 Task: Add an event with the title Casual Sales Performance Evaluation and Territory Analysis, date '2023/11/26', time 9:15 AM to 11:15 AM, logged in from the account softage.3@softage.netand send the event invitation to softage.6@softage.net and softage.7@softage.net. Set a reminder for the event 12 hour before
Action: Mouse moved to (125, 122)
Screenshot: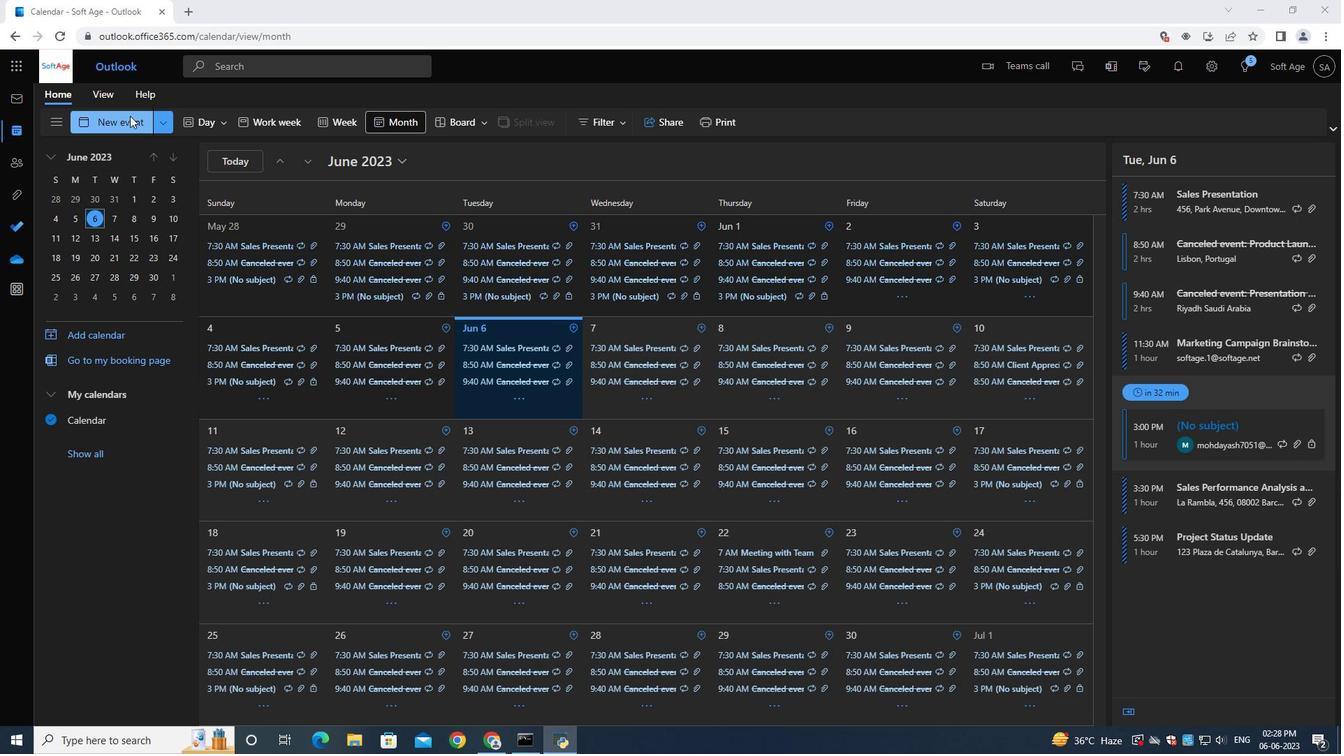 
Action: Mouse pressed left at (125, 122)
Screenshot: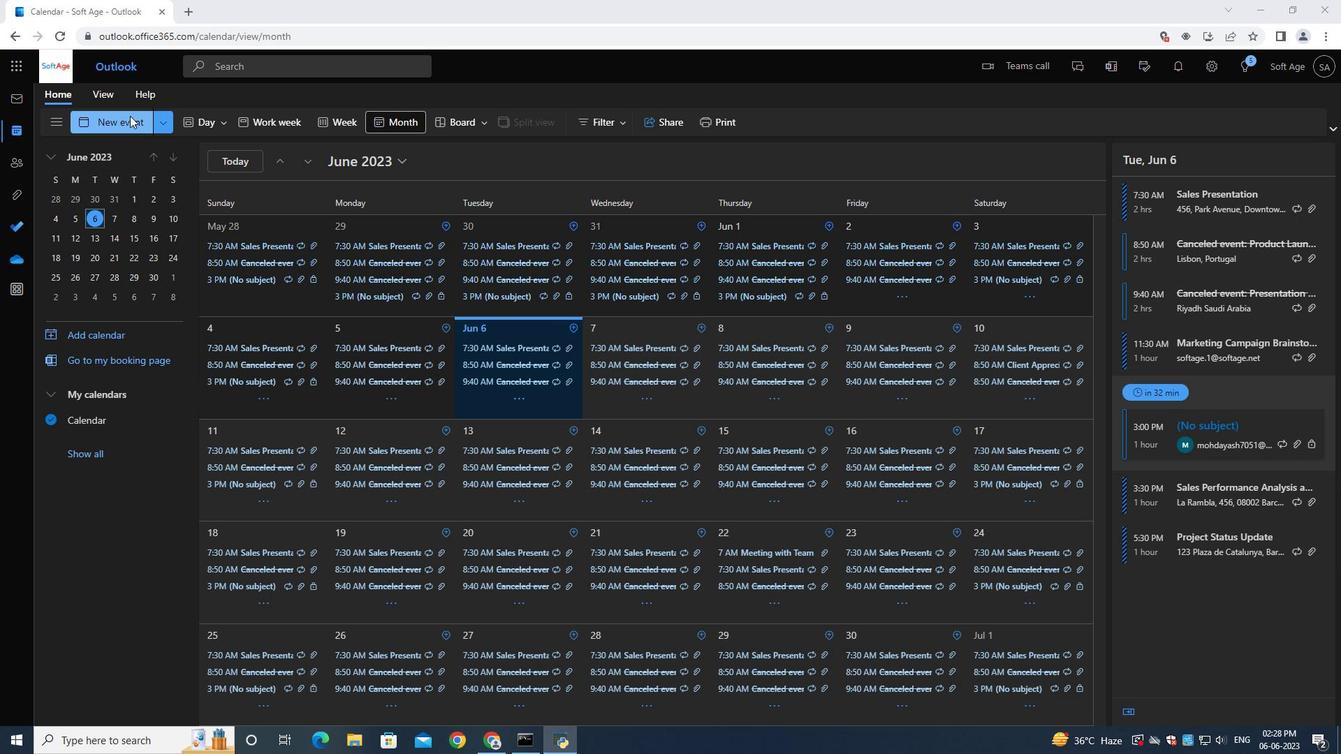 
Action: Mouse moved to (356, 226)
Screenshot: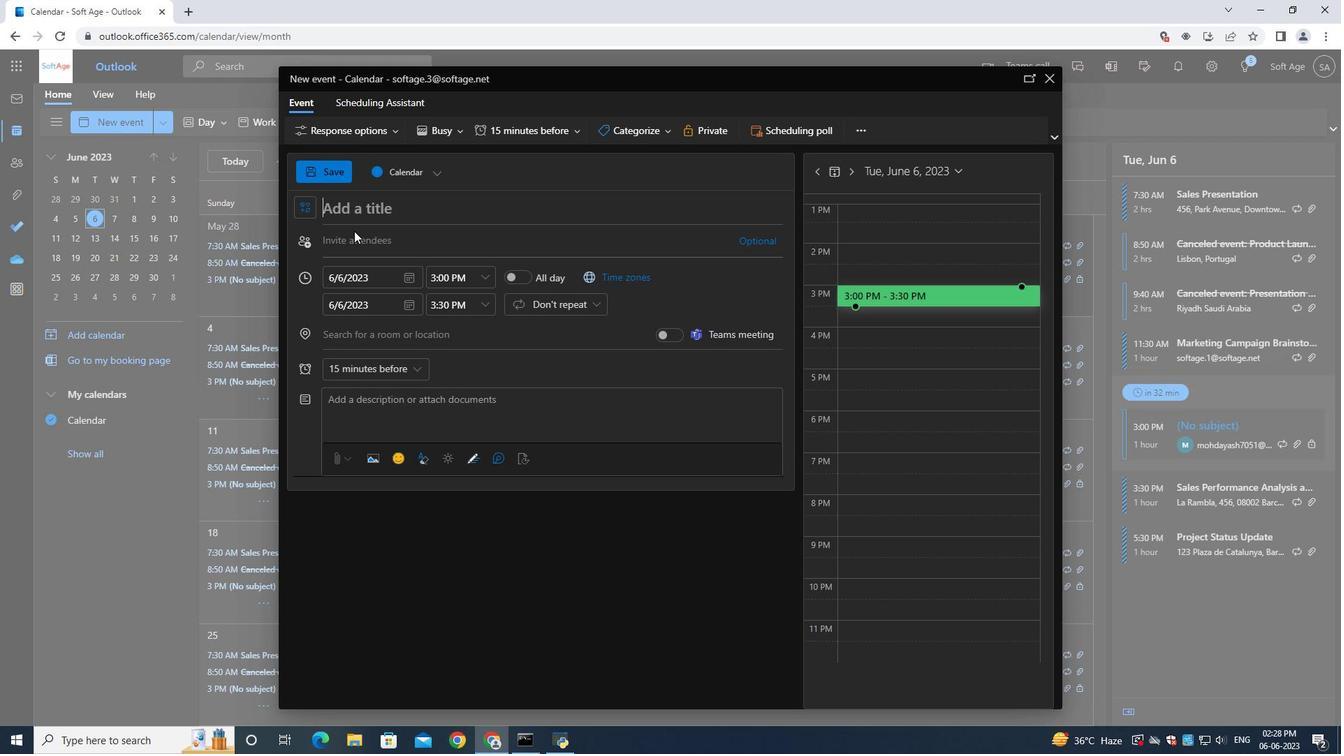 
Action: Key pressed <Key.shift>Casual<Key.space><Key.shift><Key.shift><Key.shift><Key.shift><Key.shift><Key.shift><Key.shift><Key.shift><Key.shift><Key.shift><Key.shift><Key.shift><Key.shift><Key.shift><Key.shift><Key.shift><Key.shift><Key.shift><Key.shift><Key.shift><Key.shift>Sales<Key.space><Key.shift>Permormance<Key.space><Key.shift><Key.shift><Key.shift><Key.shift><Key.shift><Key.shift><Key.shift><Key.shift><Key.shift><Key.shift><Key.shift><Key.shift><Key.shift><Key.shift><Key.shift><Key.shift><Key.shift><Key.shift><Key.shift><Key.shift><Key.shift>Evaluation<Key.space>and<Key.space><Key.backspace><Key.backspace><Key.backspace><Key.backspace><Key.backspace><Key.backspace><Key.backspace><Key.backspace><Key.backspace><Key.backspace><Key.backspace><Key.backspace><Key.backspace><Key.backspace><Key.backspace><Key.backspace><Key.backspace><Key.backspace><Key.backspace><Key.backspace><Key.backspace><Key.backspace><Key.backspace><Key.backspace>formance<Key.space><Key.shift><Key.shift><Key.shift><Key.shift><Key.shift><Key.shift><Key.shift><Key.shift><Key.shift><Key.shift><Key.shift><Key.shift><Key.shift><Key.shift><Key.shift><Key.shift><Key.shift><Key.shift><Key.shift><Key.shift><Key.shift><Key.shift><Key.shift><Key.shift><Key.shift><Key.shift><Key.shift><Key.shift><Key.shift><Key.shift><Key.shift><Key.shift>Evaluation<Key.space>and<Key.space><Key.shift>Territory<Key.space><Key.shift>Analysis
Screenshot: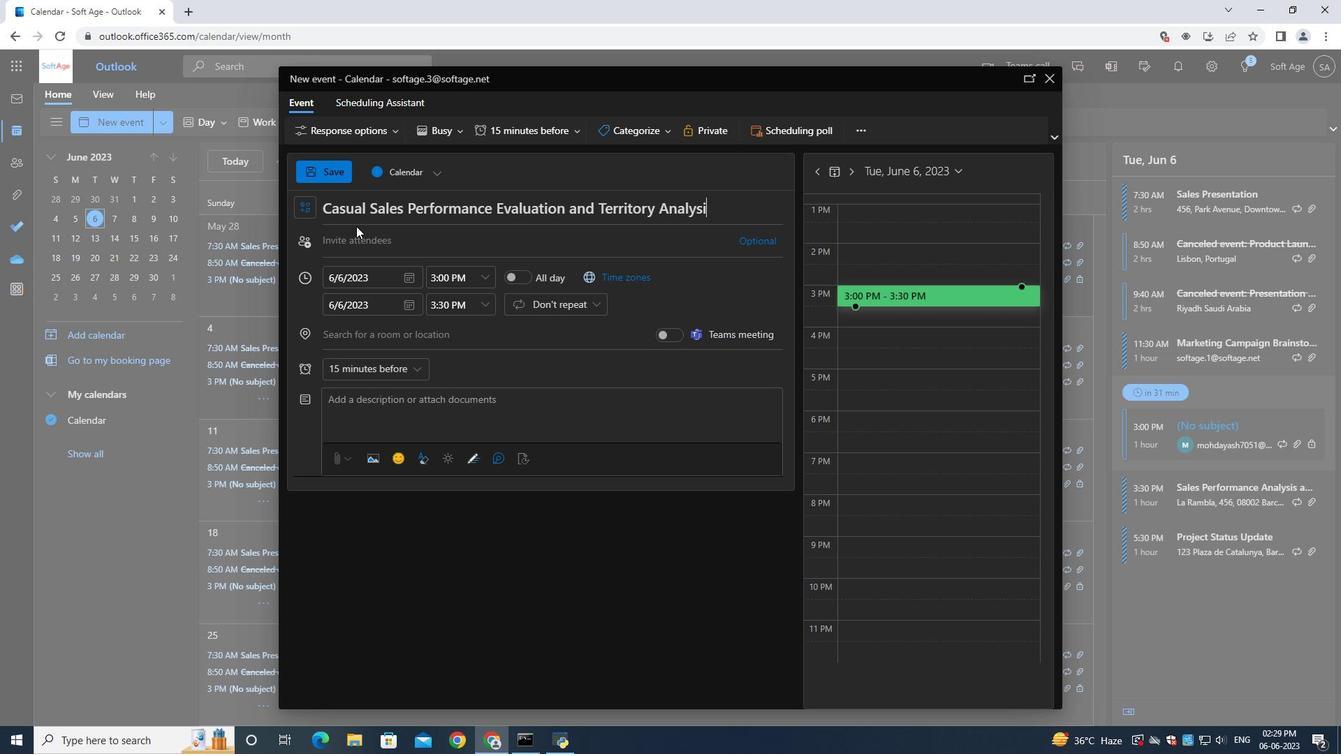 
Action: Mouse moved to (409, 275)
Screenshot: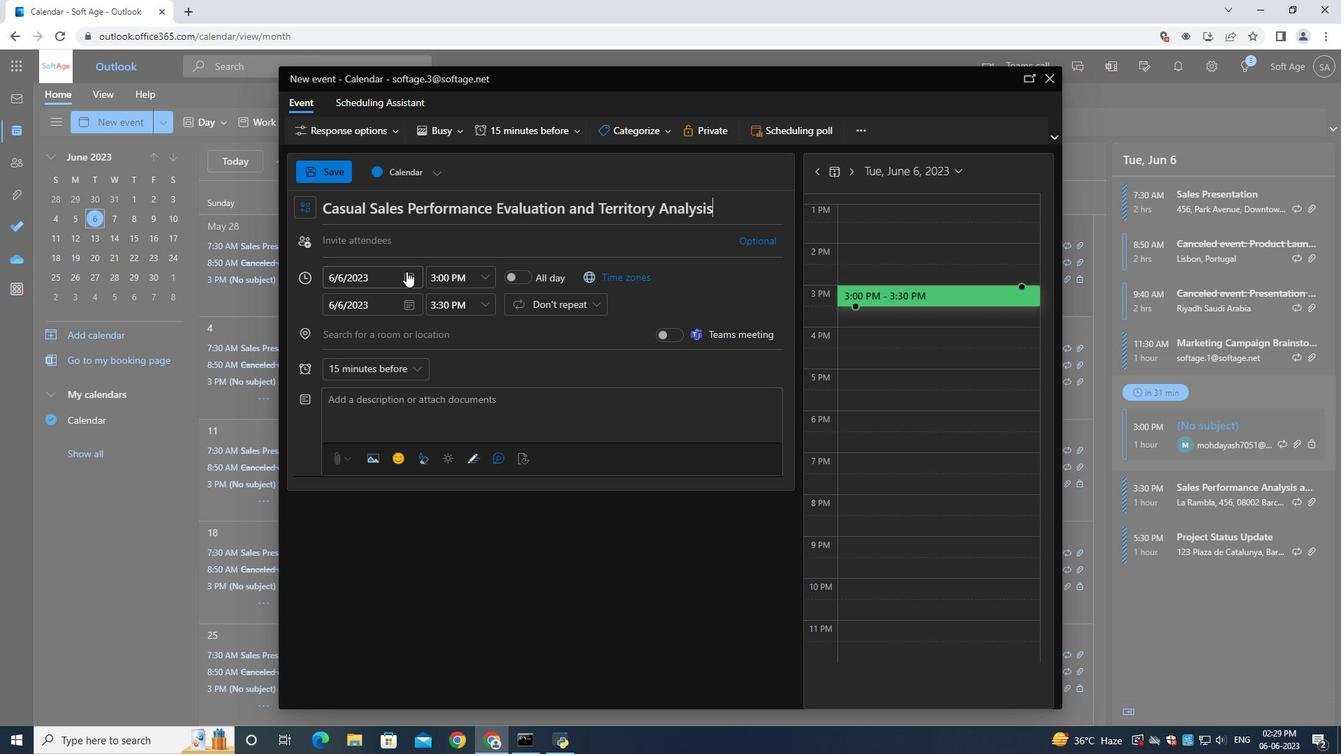 
Action: Mouse pressed left at (409, 275)
Screenshot: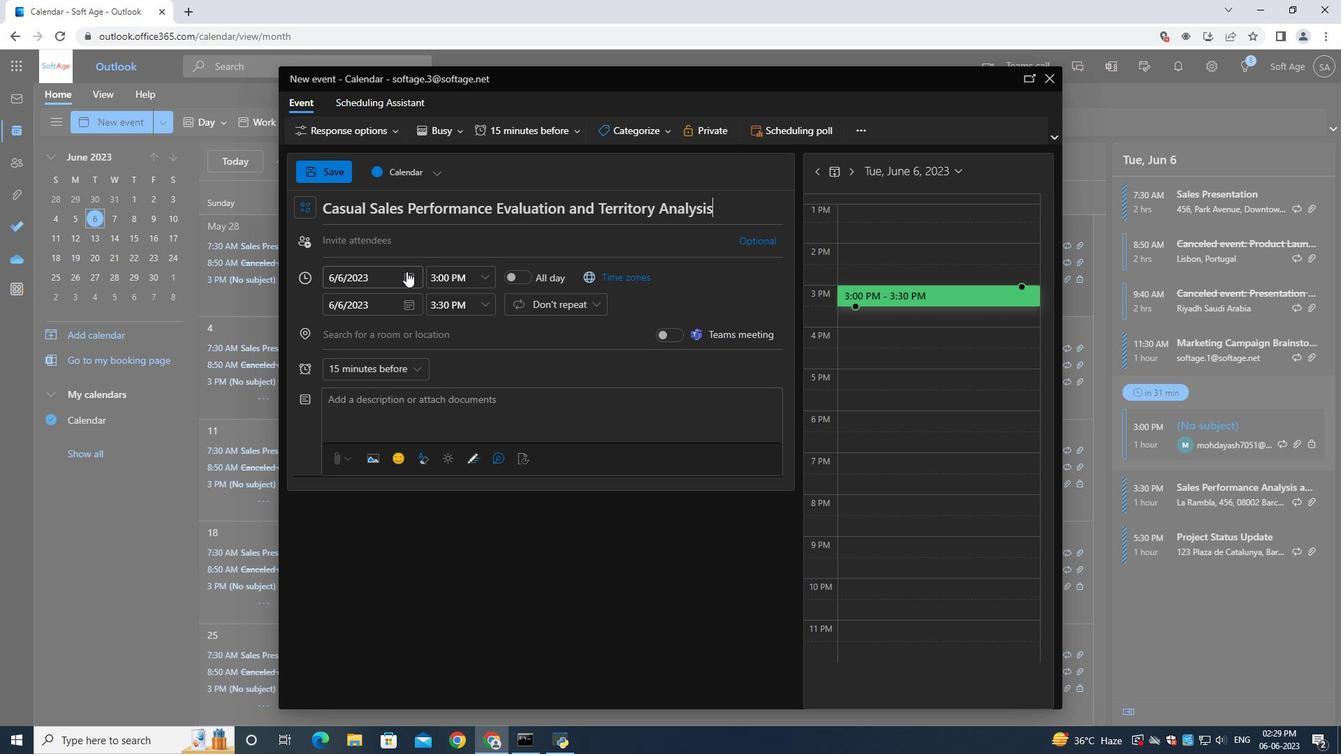 
Action: Mouse moved to (466, 304)
Screenshot: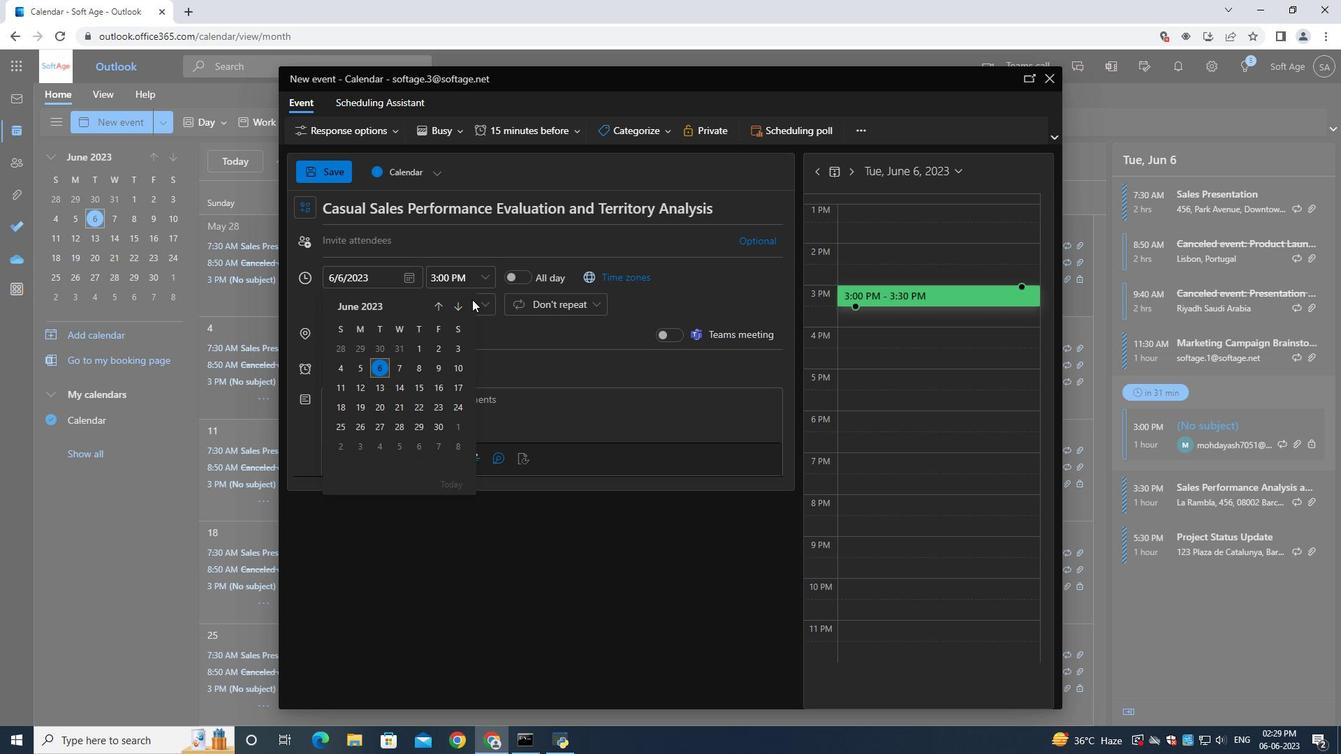 
Action: Mouse pressed left at (466, 304)
Screenshot: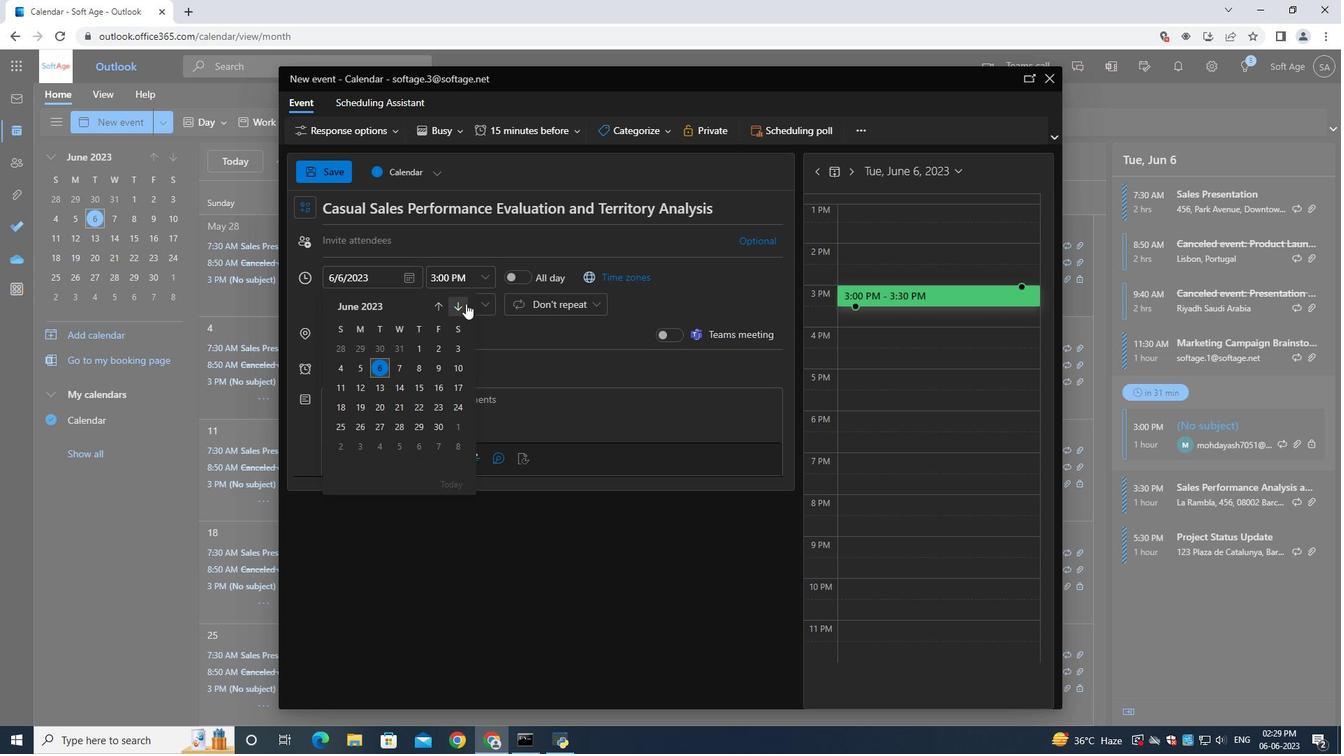 
Action: Mouse pressed left at (466, 304)
Screenshot: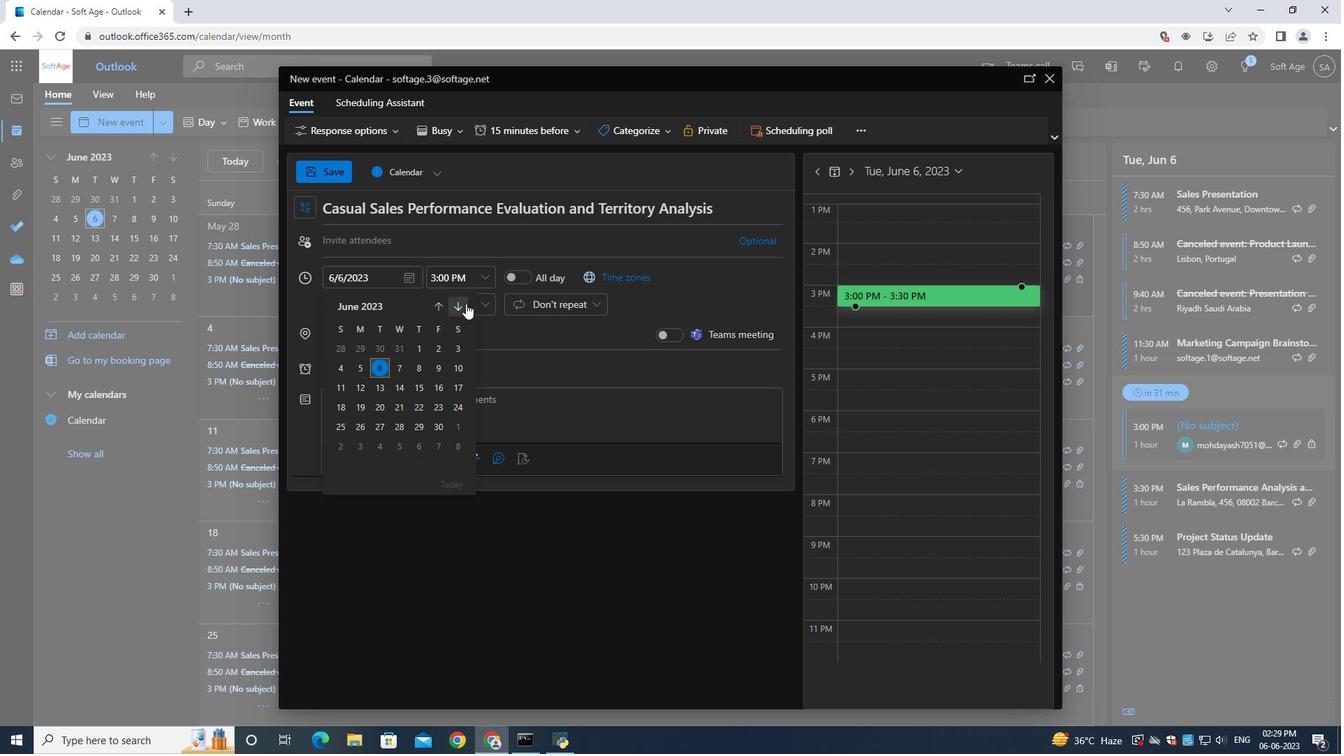 
Action: Mouse pressed left at (466, 304)
Screenshot: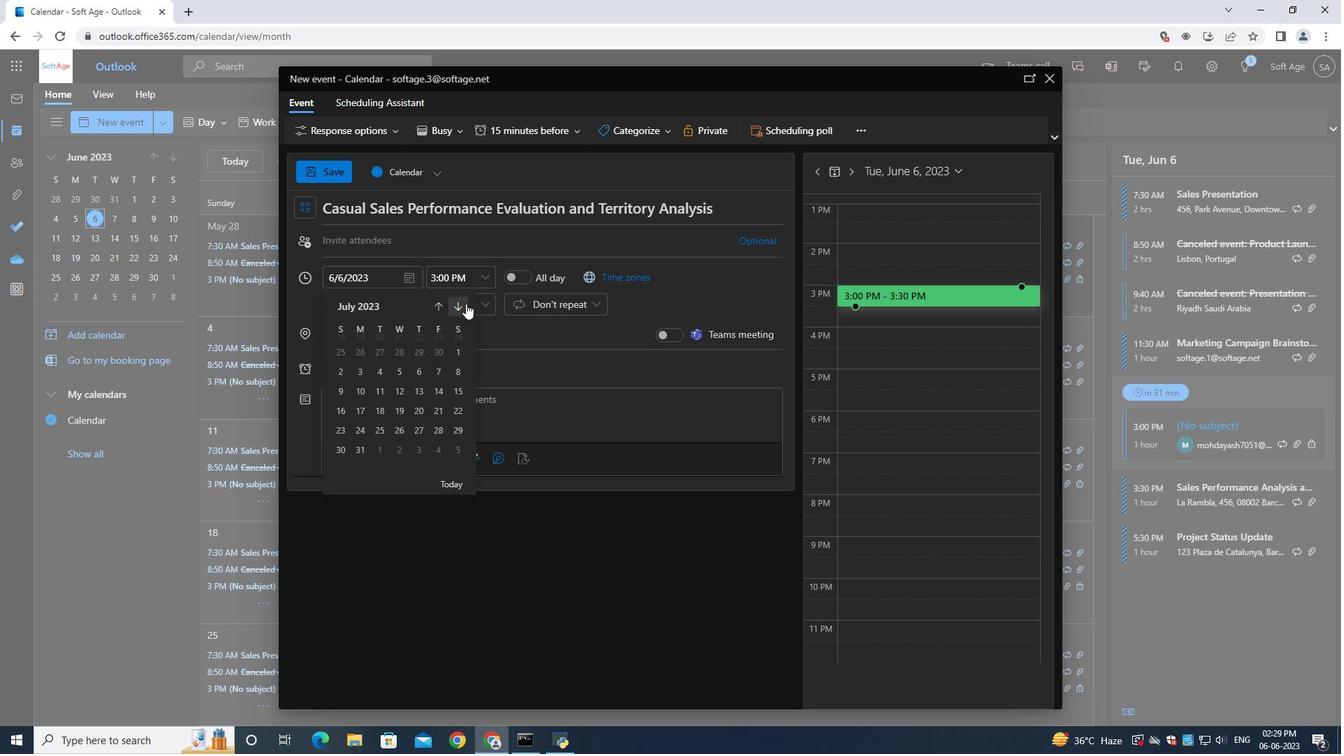 
Action: Mouse pressed left at (466, 304)
Screenshot: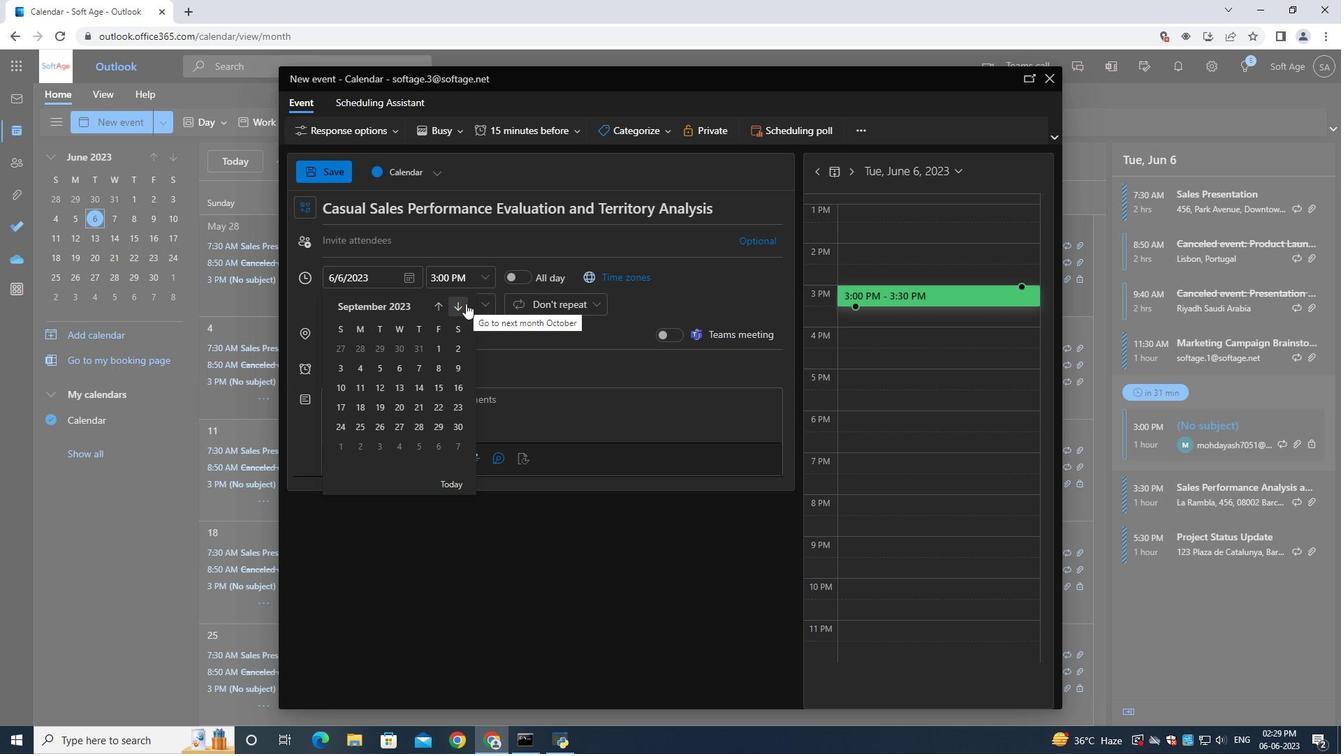 
Action: Mouse pressed left at (466, 304)
Screenshot: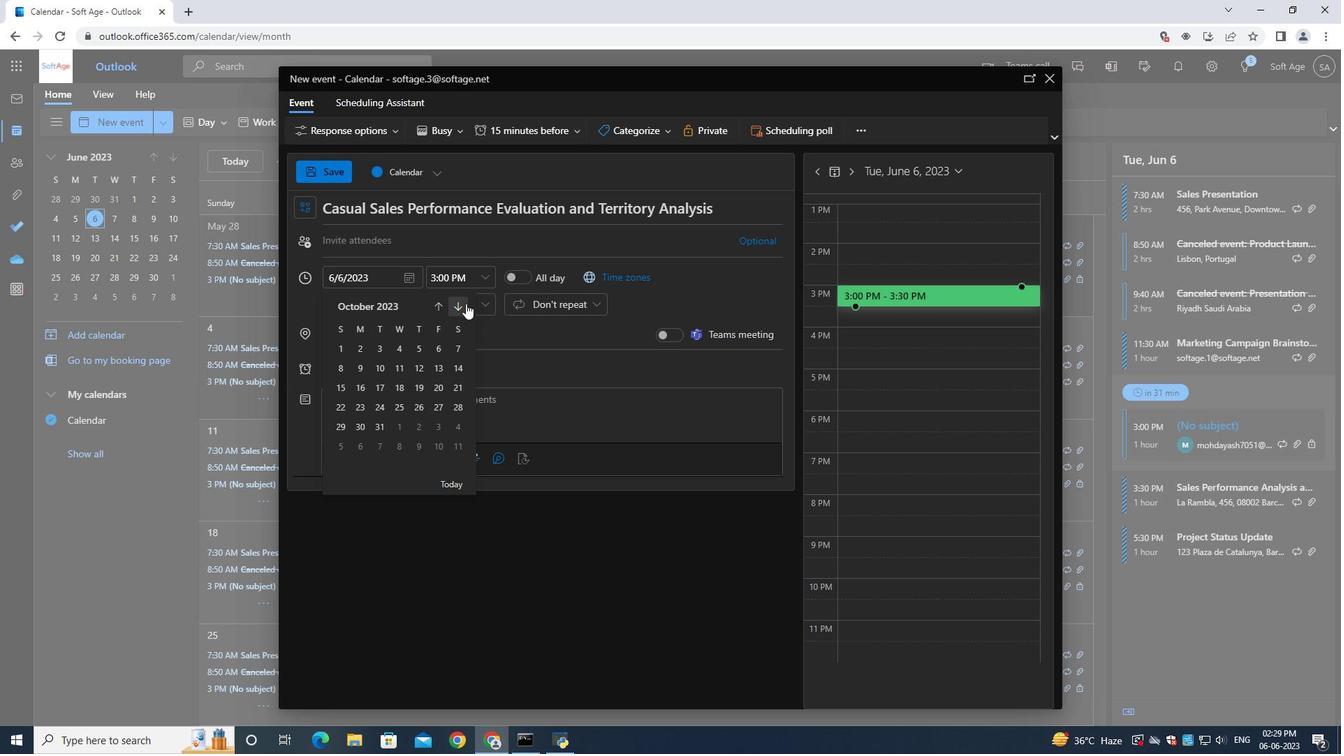 
Action: Mouse pressed left at (466, 304)
Screenshot: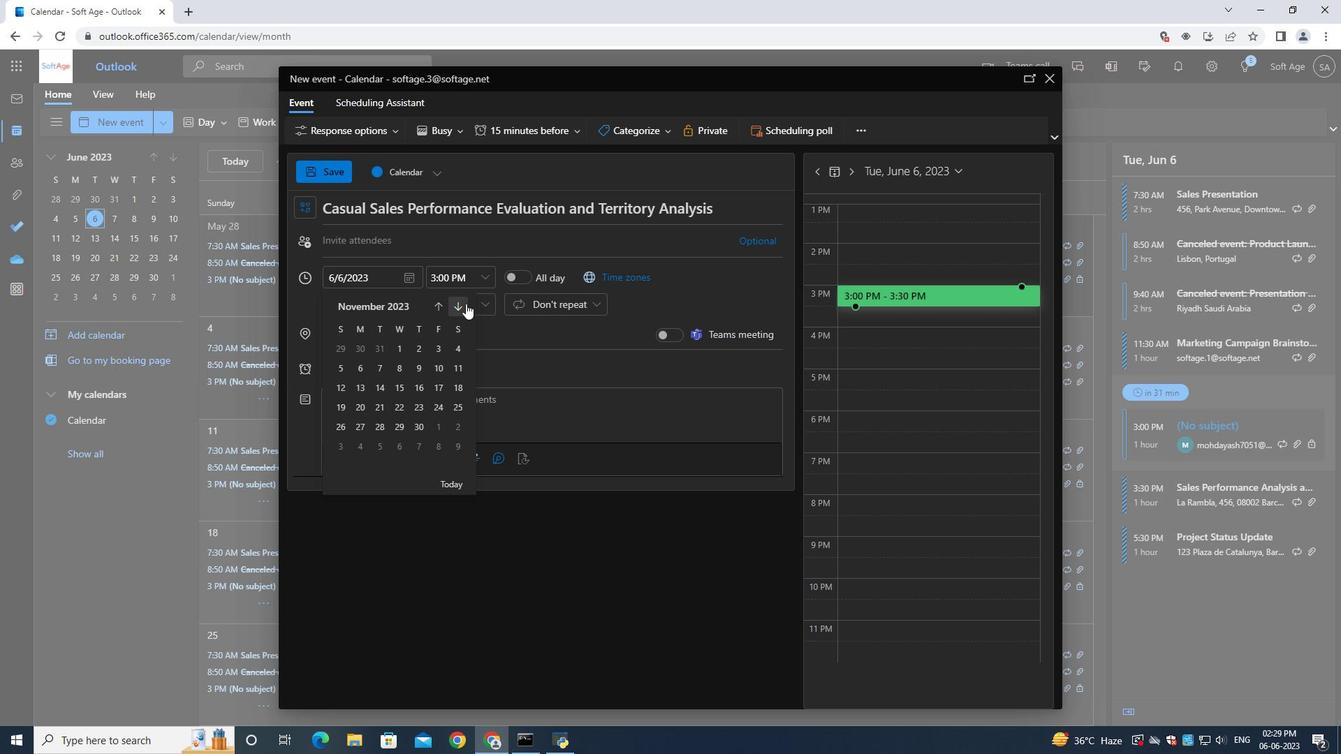 
Action: Mouse moved to (442, 308)
Screenshot: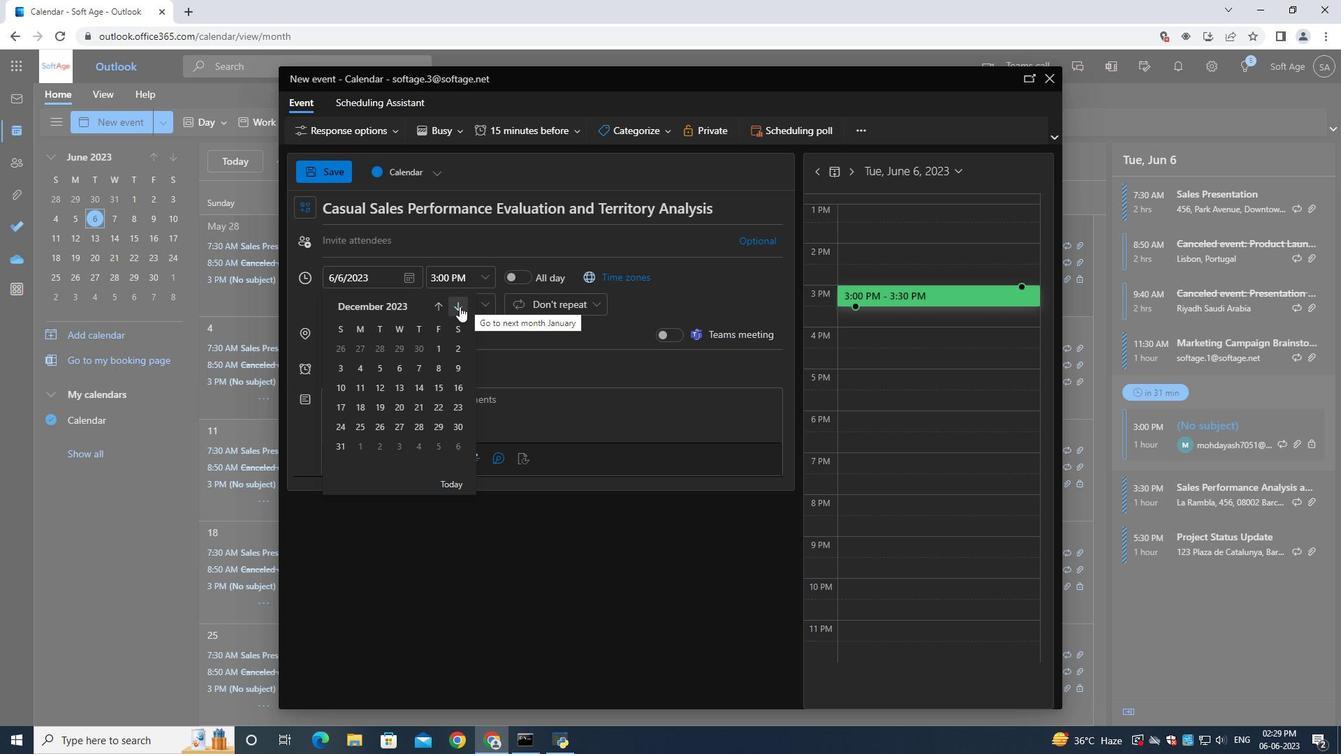 
Action: Mouse pressed left at (442, 308)
Screenshot: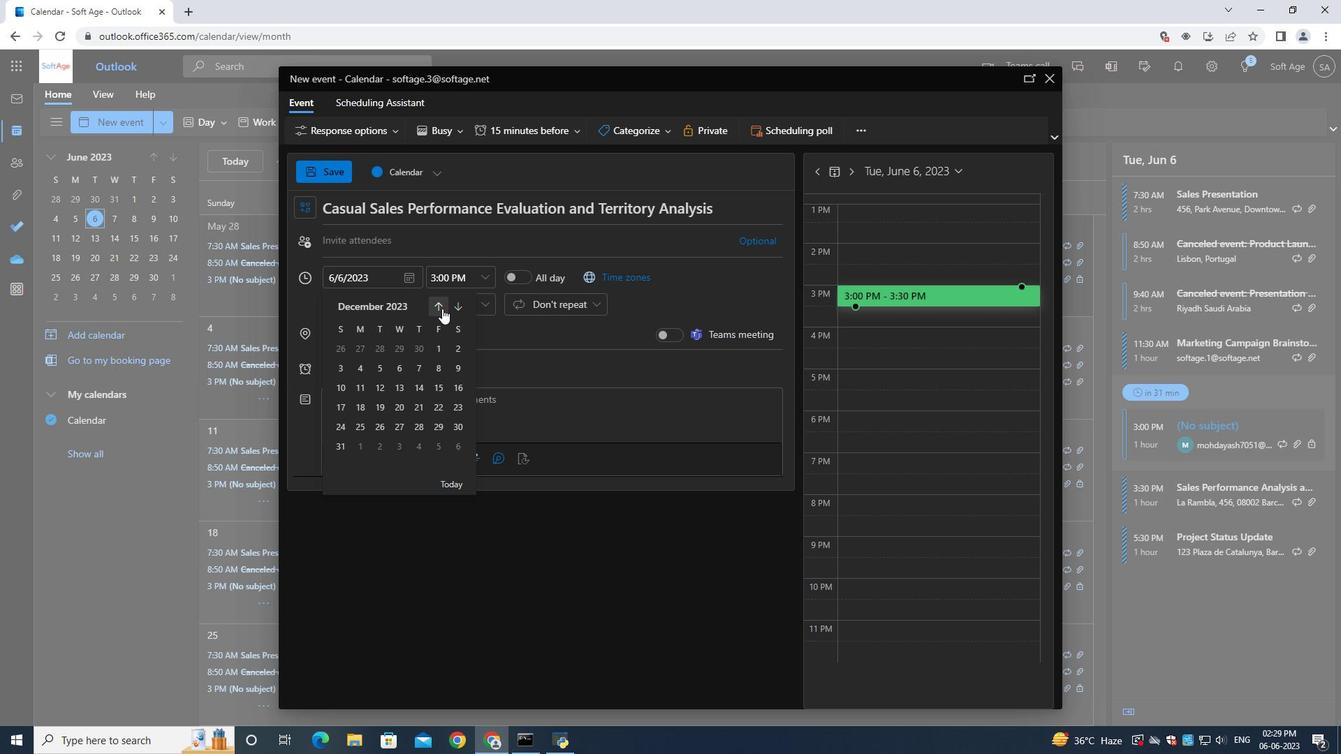 
Action: Mouse moved to (442, 308)
Screenshot: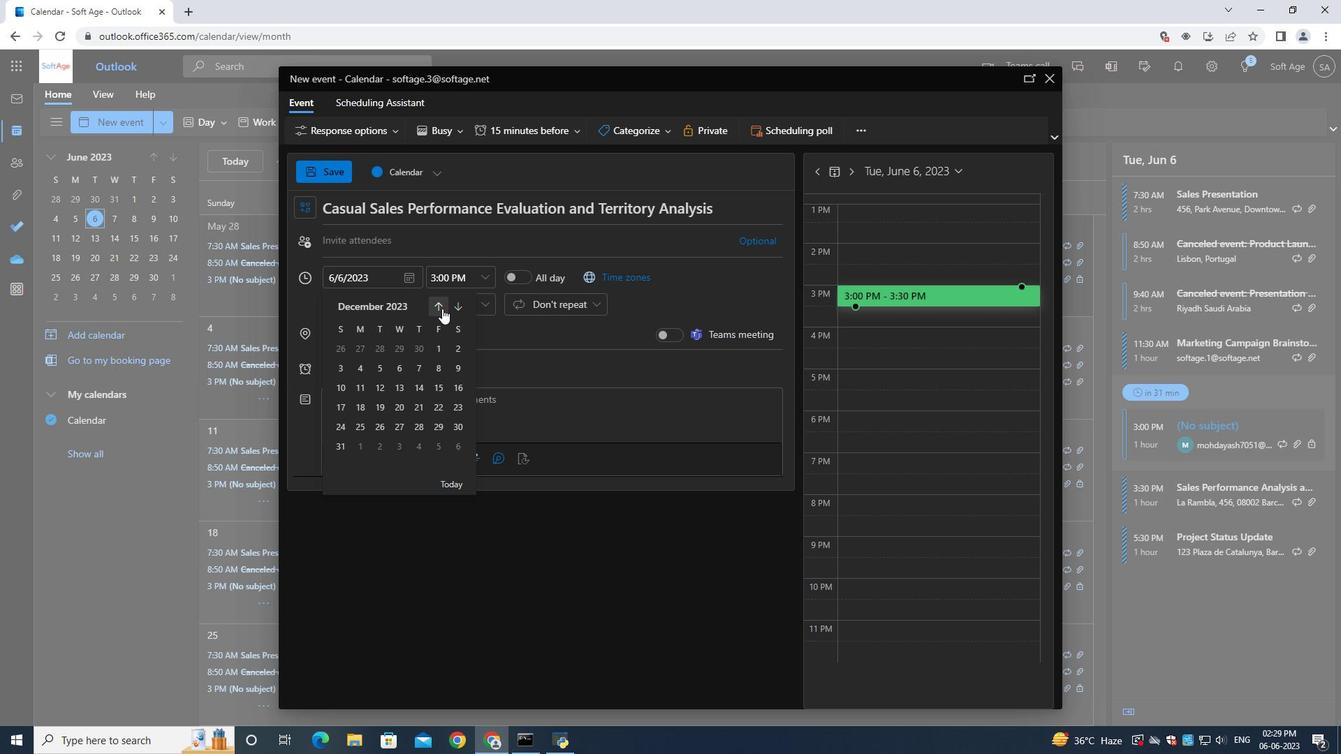 
Action: Mouse pressed left at (442, 308)
Screenshot: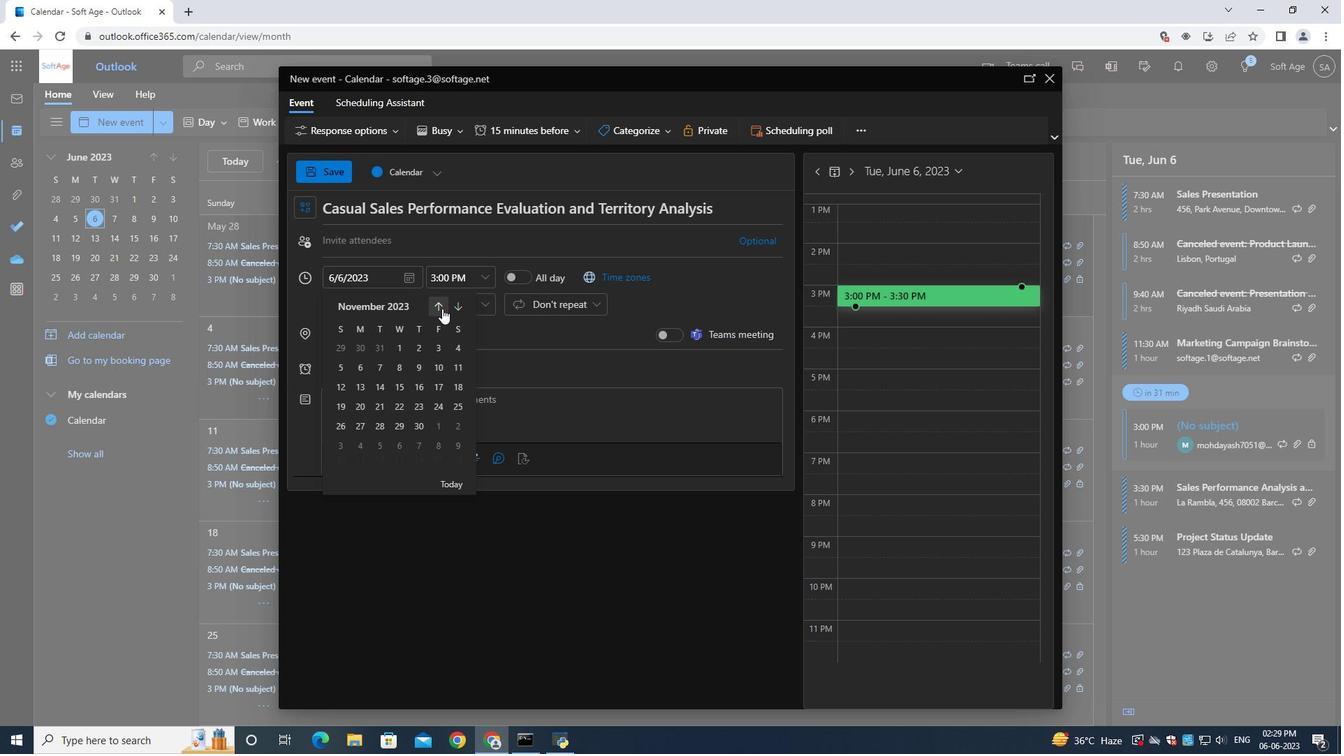 
Action: Mouse moved to (459, 310)
Screenshot: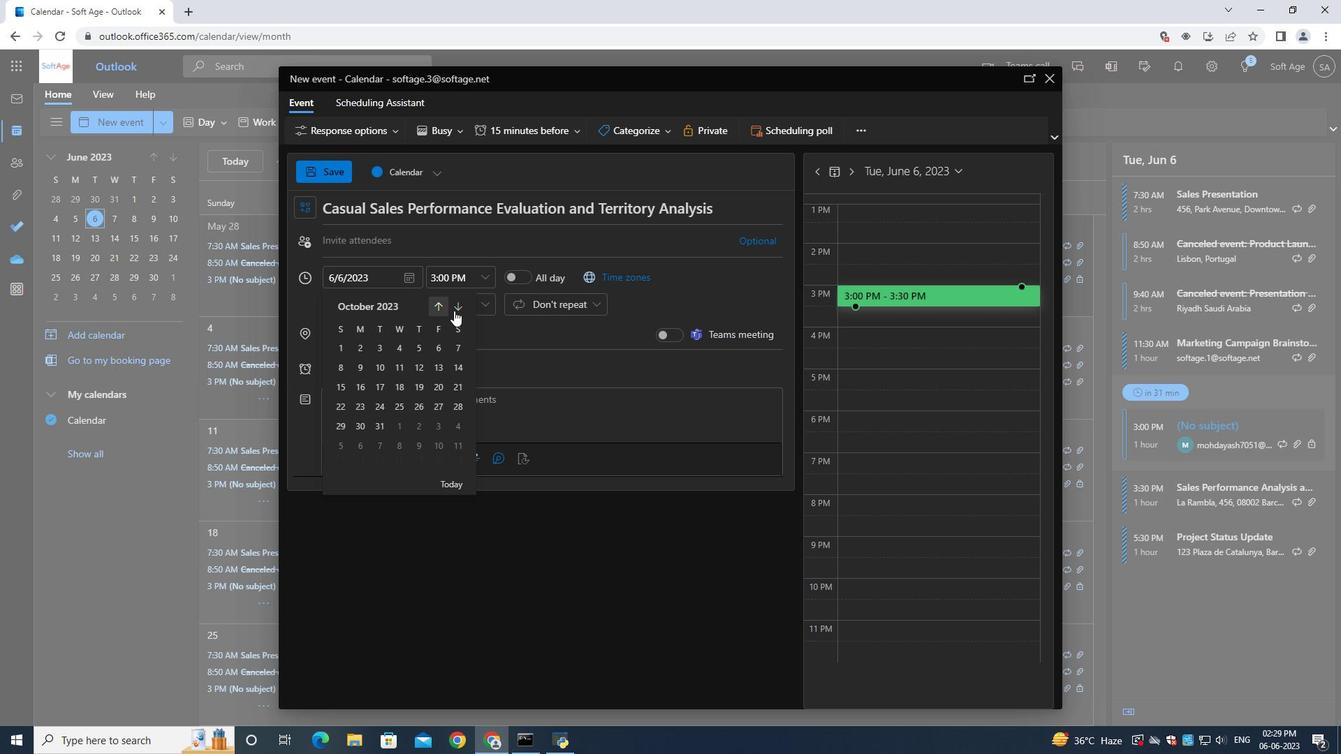 
Action: Mouse pressed left at (459, 310)
Screenshot: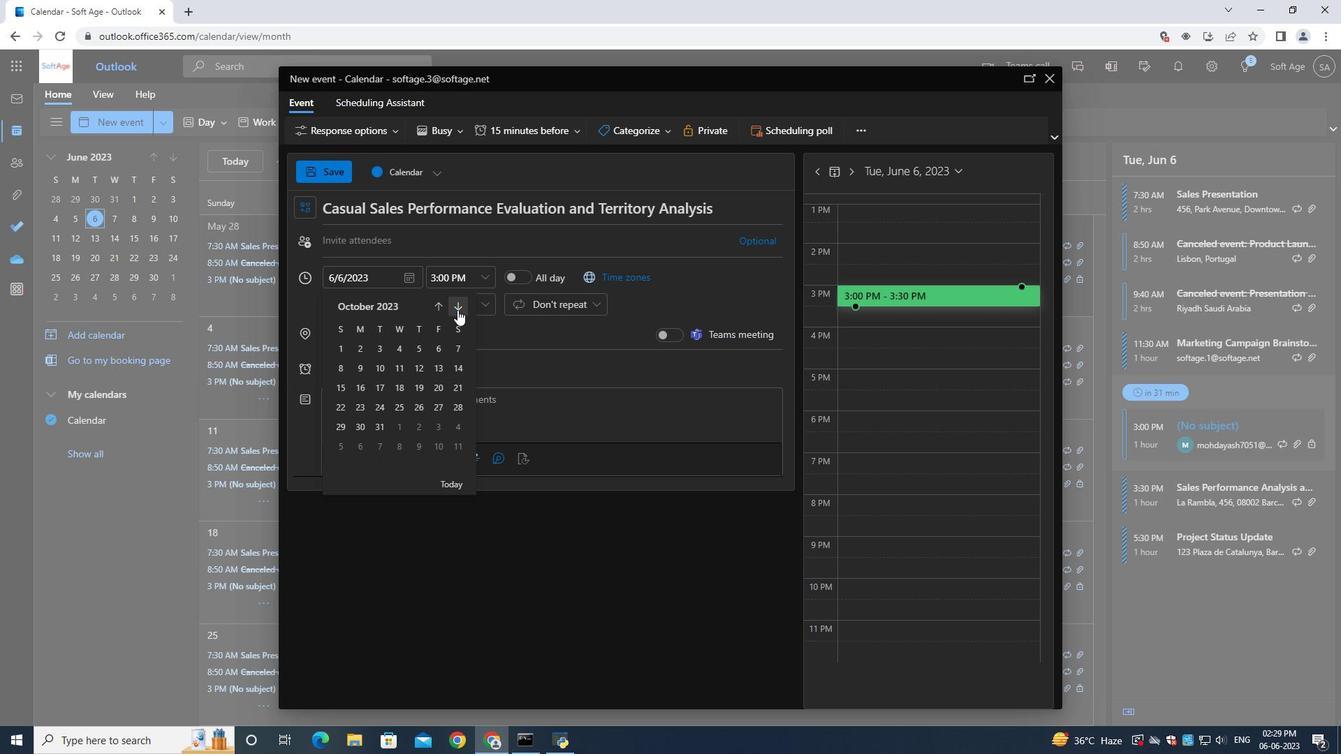 
Action: Mouse moved to (337, 425)
Screenshot: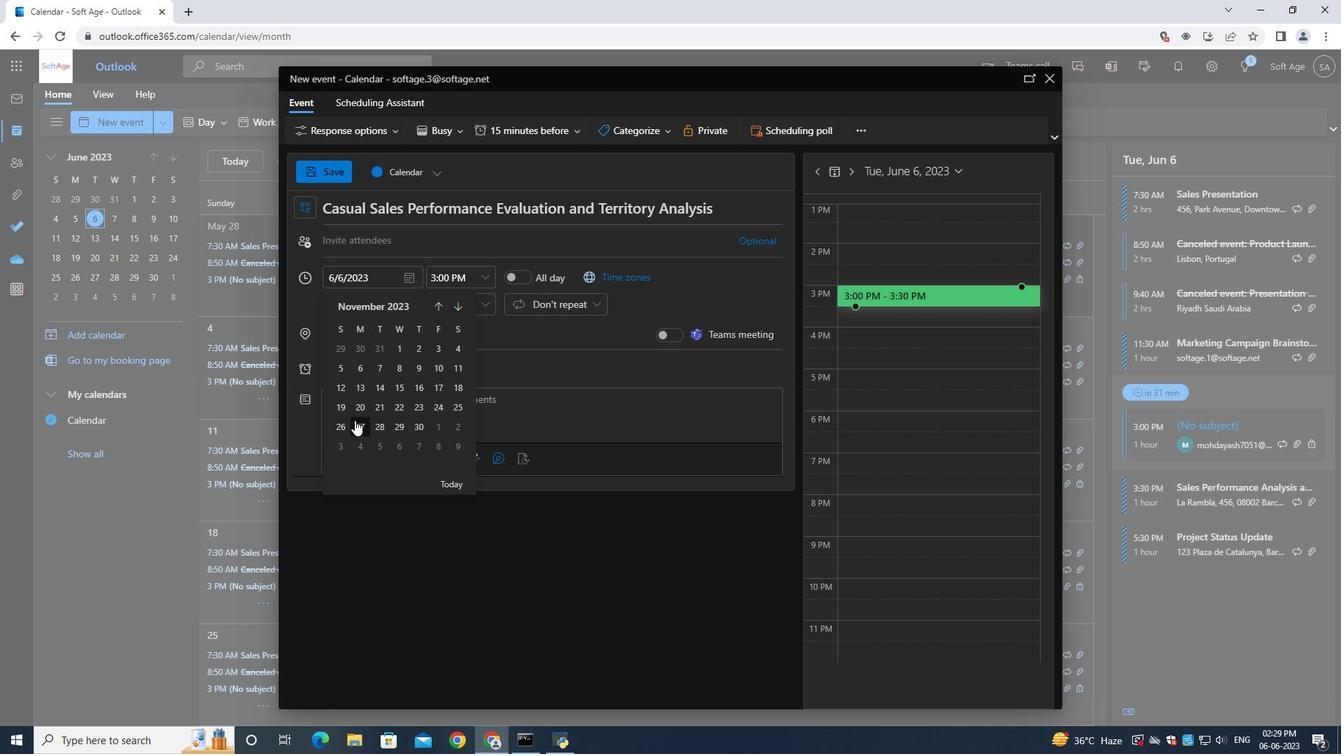 
Action: Mouse pressed left at (337, 425)
Screenshot: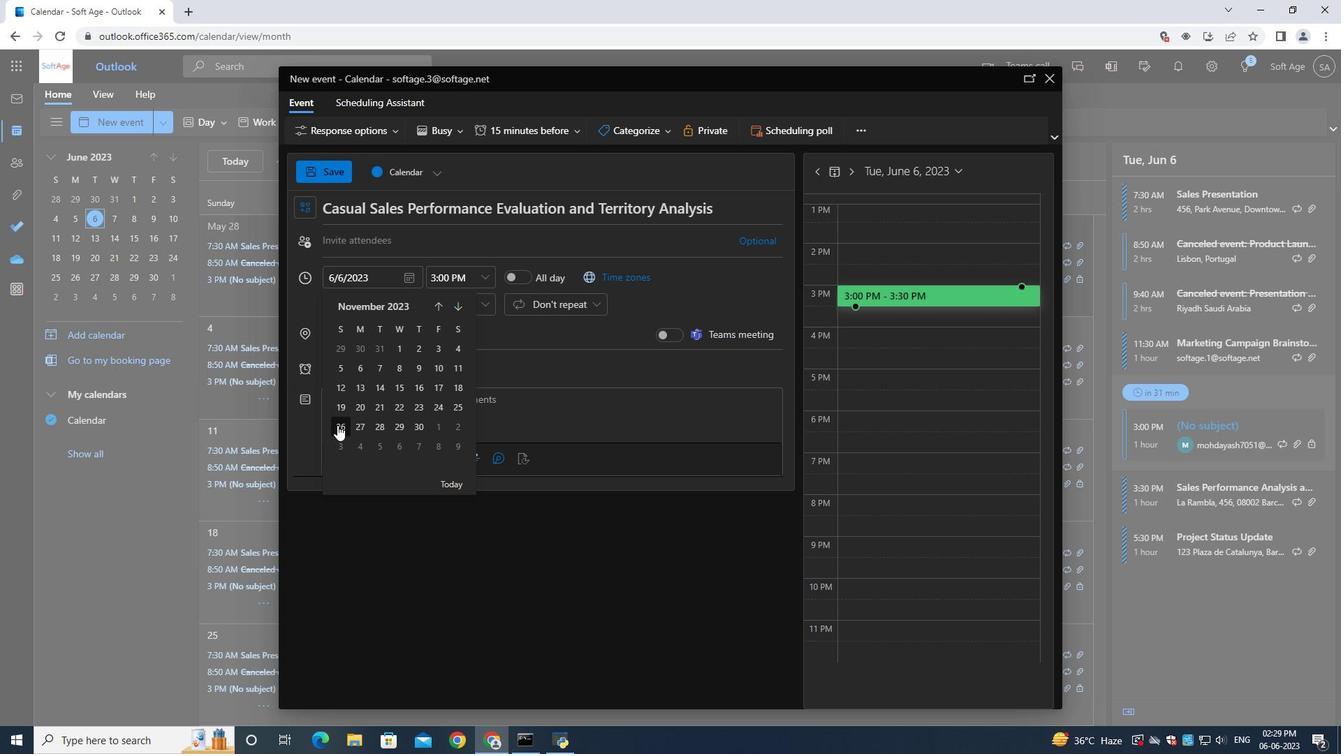 
Action: Mouse moved to (466, 285)
Screenshot: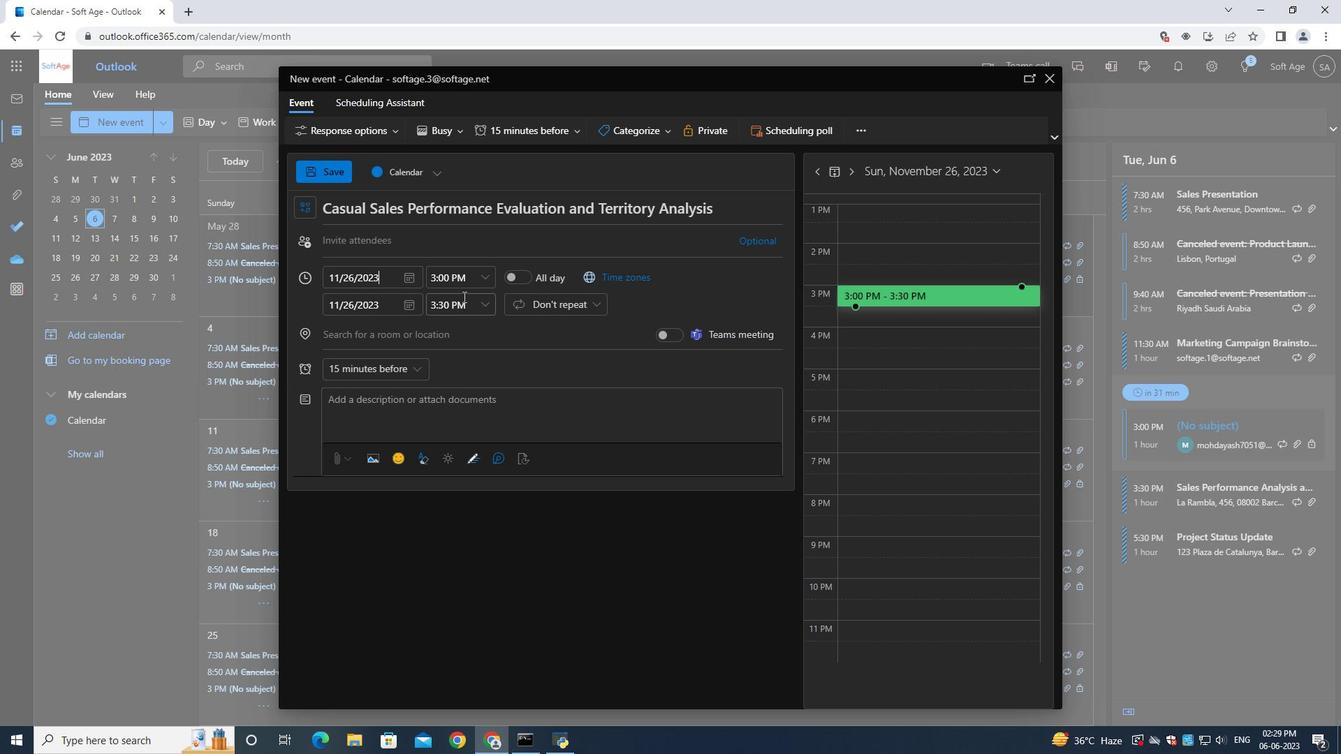 
Action: Mouse pressed left at (466, 285)
Screenshot: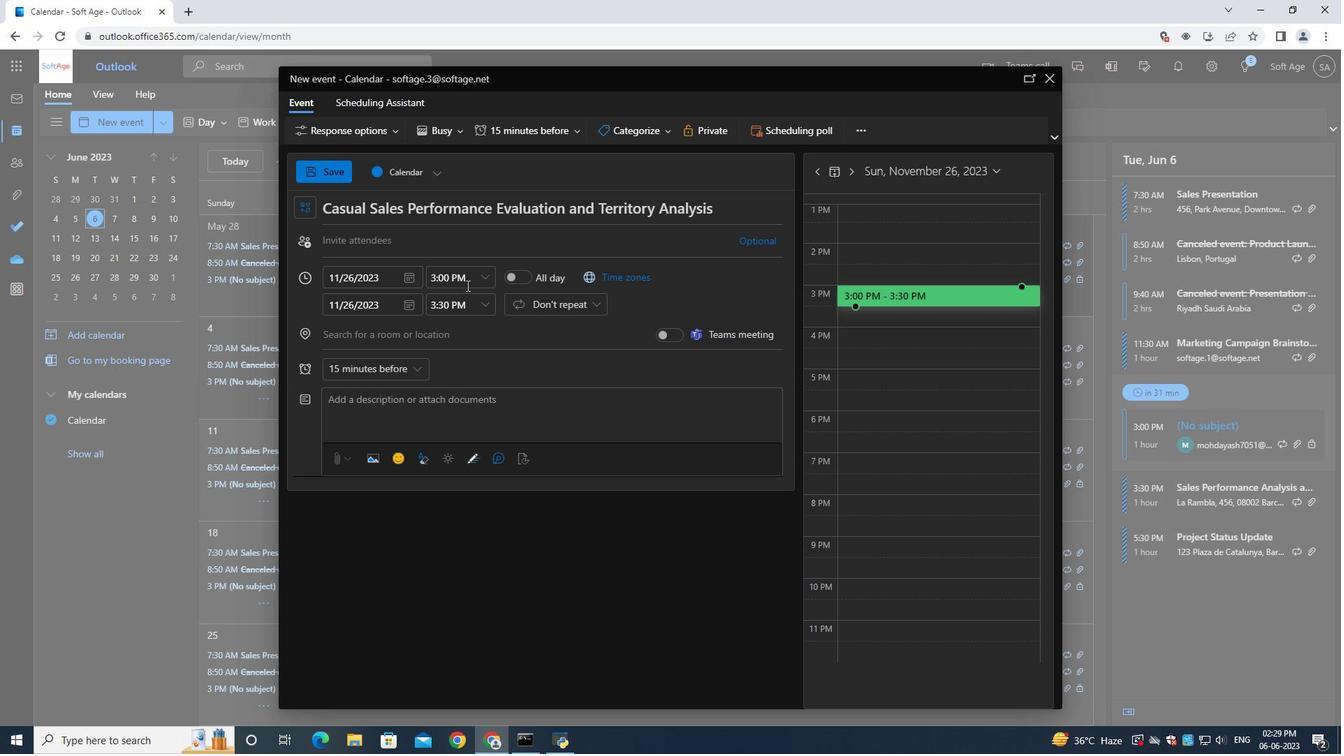 
Action: Key pressed 9<Key.shift_r><Key.shift_r><Key.shift_r><Key.shift_r>:15<Key.shift>AM
Screenshot: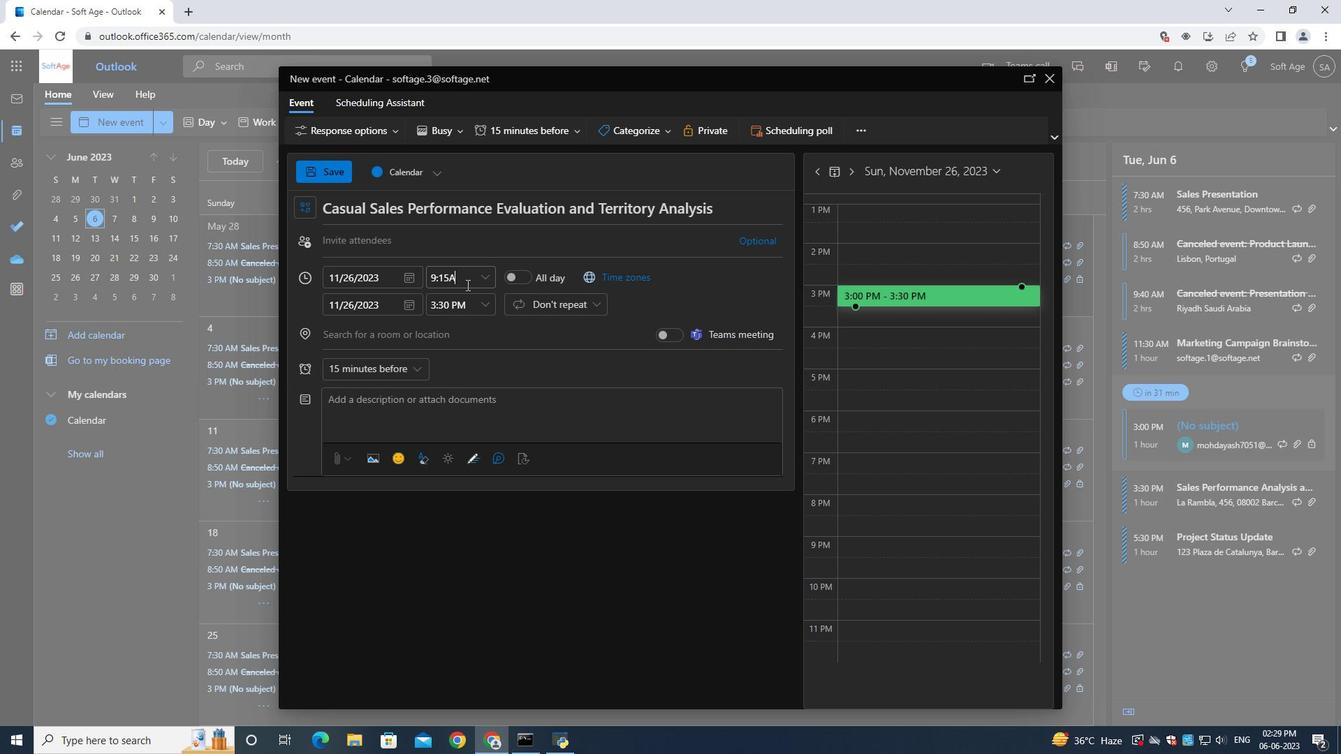 
Action: Mouse moved to (443, 304)
Screenshot: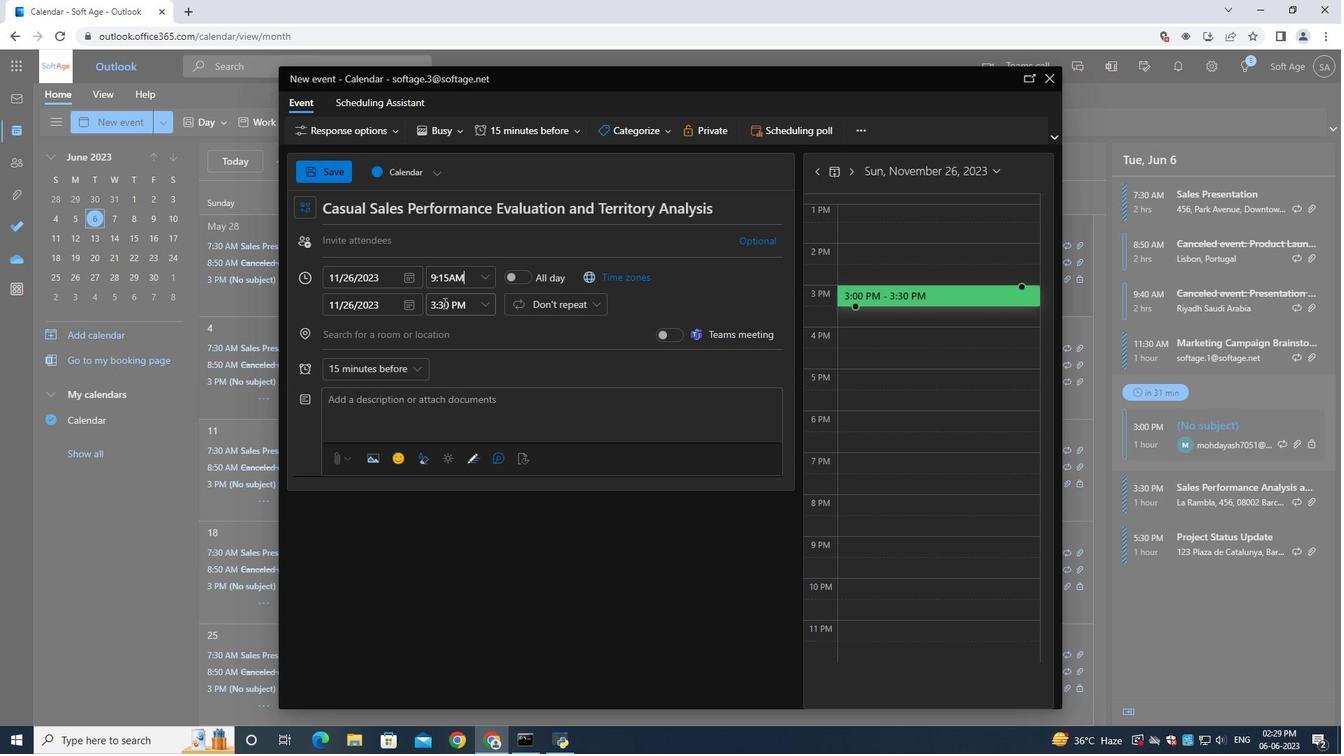 
Action: Mouse pressed left at (443, 304)
Screenshot: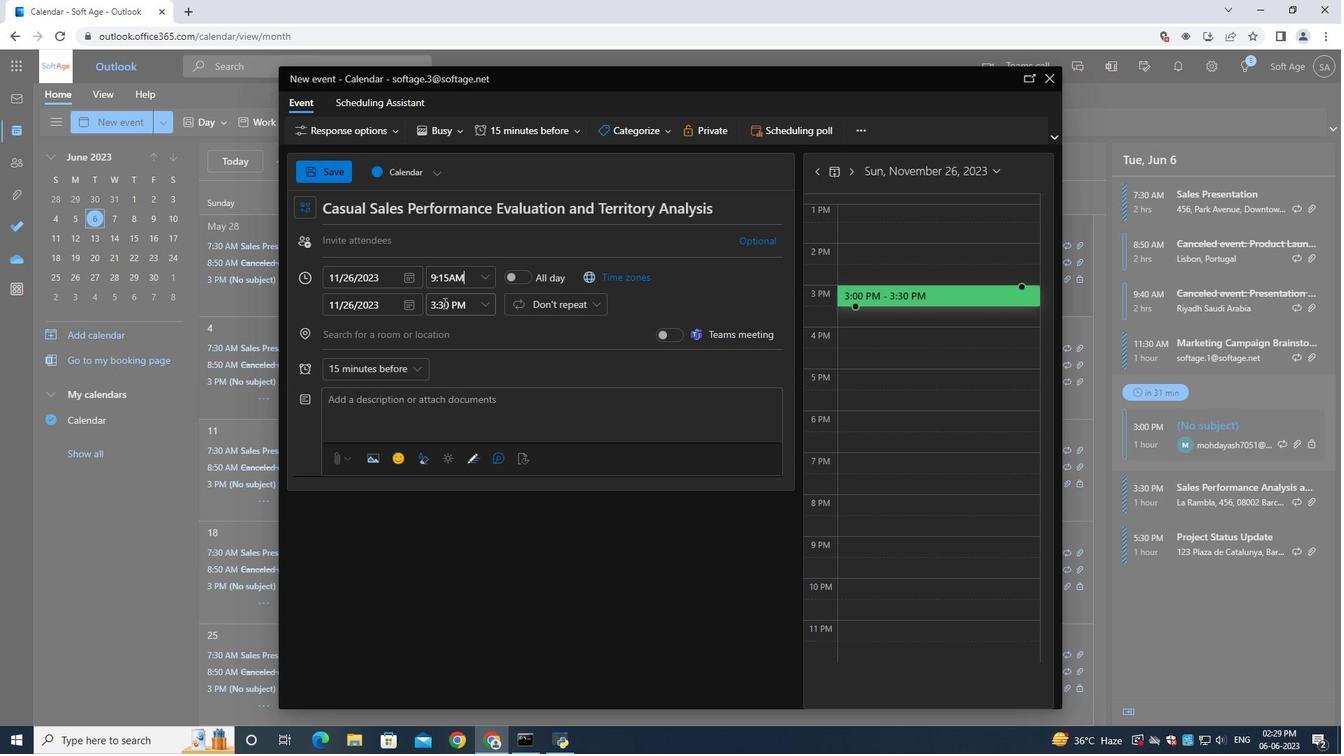 
Action: Key pressed 11<Key.shift_r>:15<Key.shift>AM<Key.space>
Screenshot: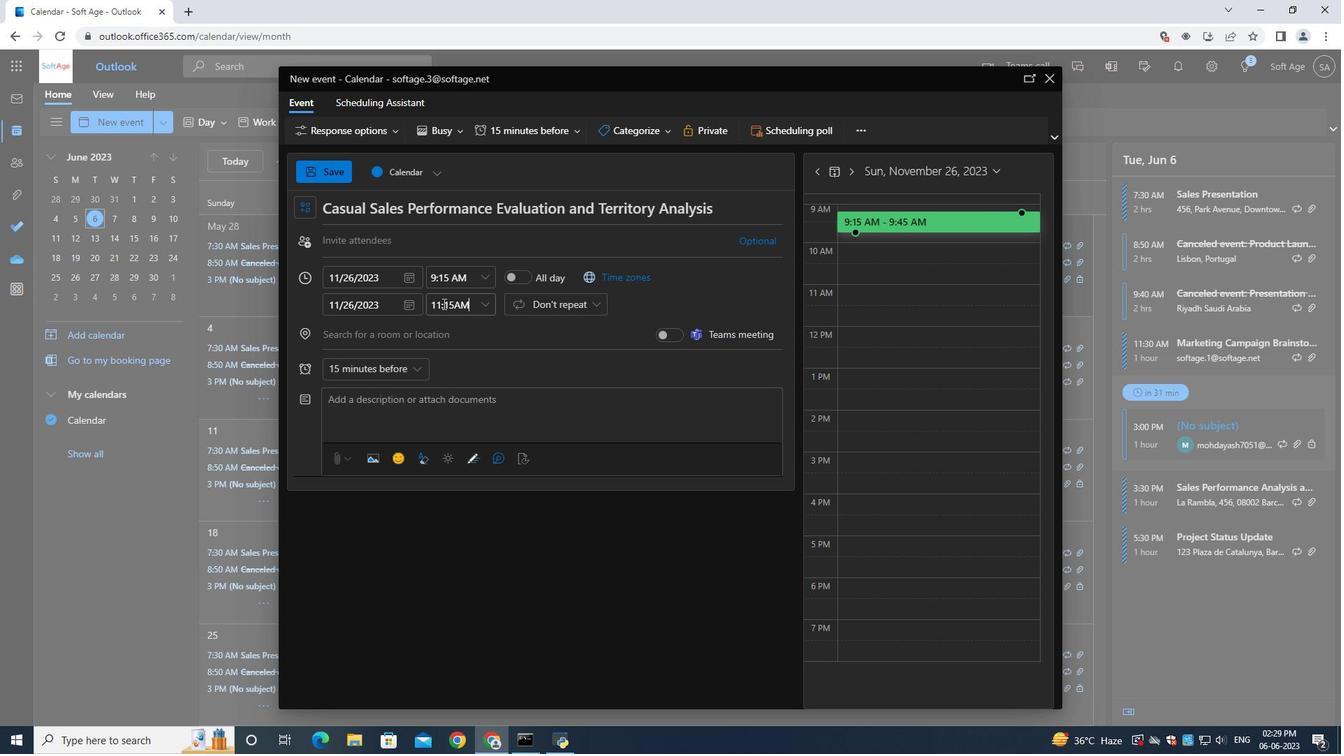 
Action: Mouse moved to (429, 250)
Screenshot: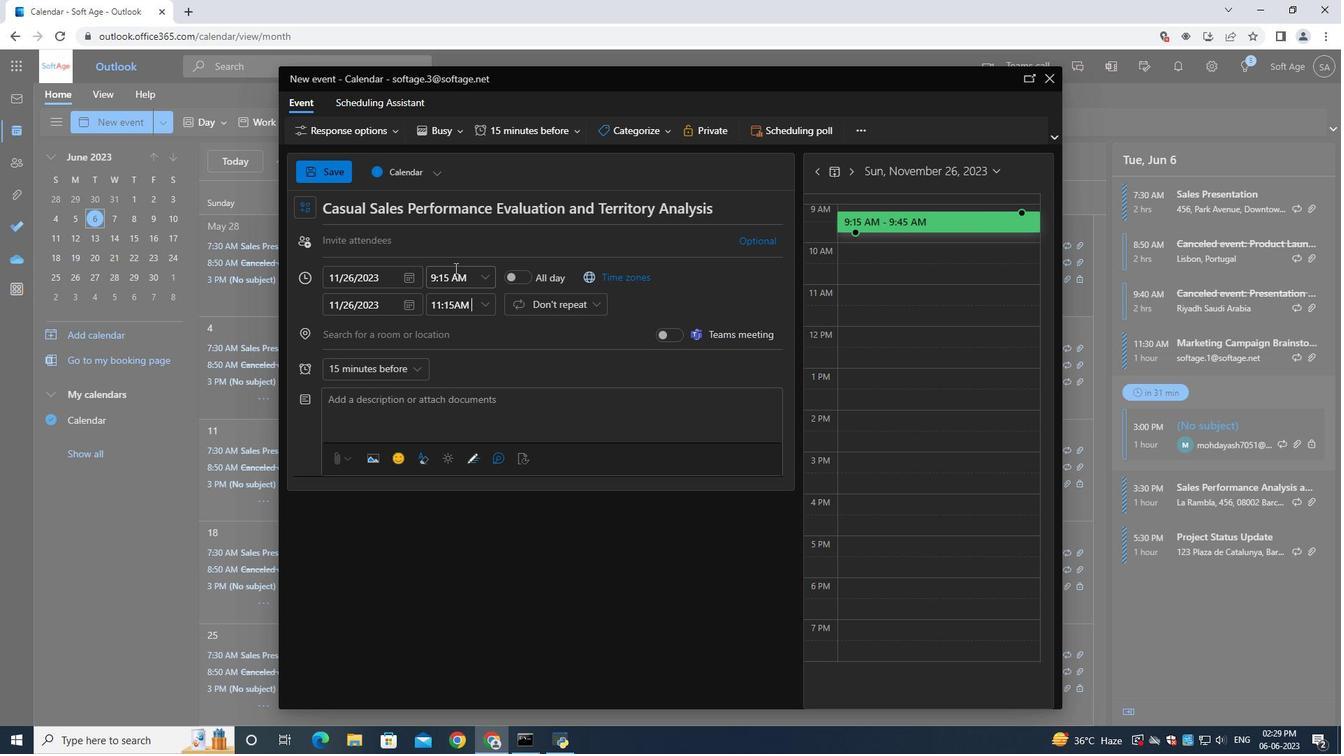 
Action: Mouse pressed left at (429, 250)
Screenshot: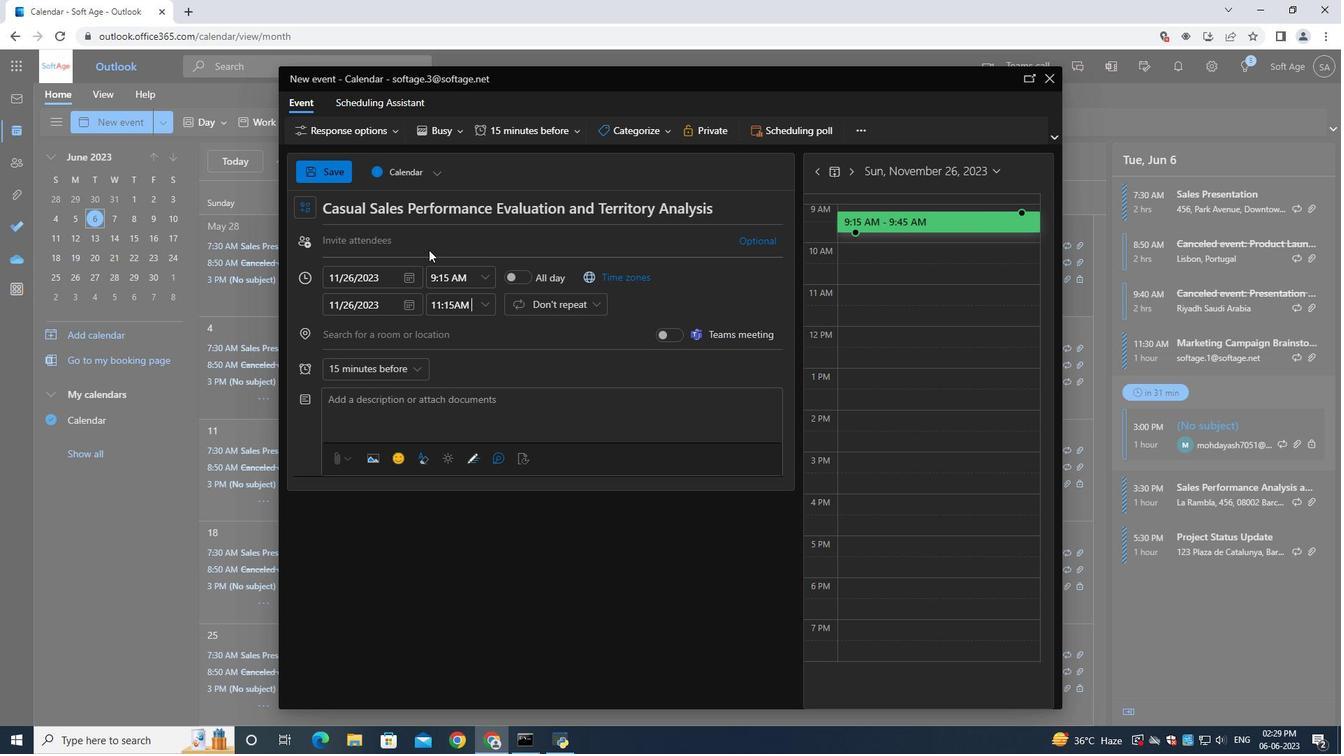 
Action: Mouse moved to (435, 255)
Screenshot: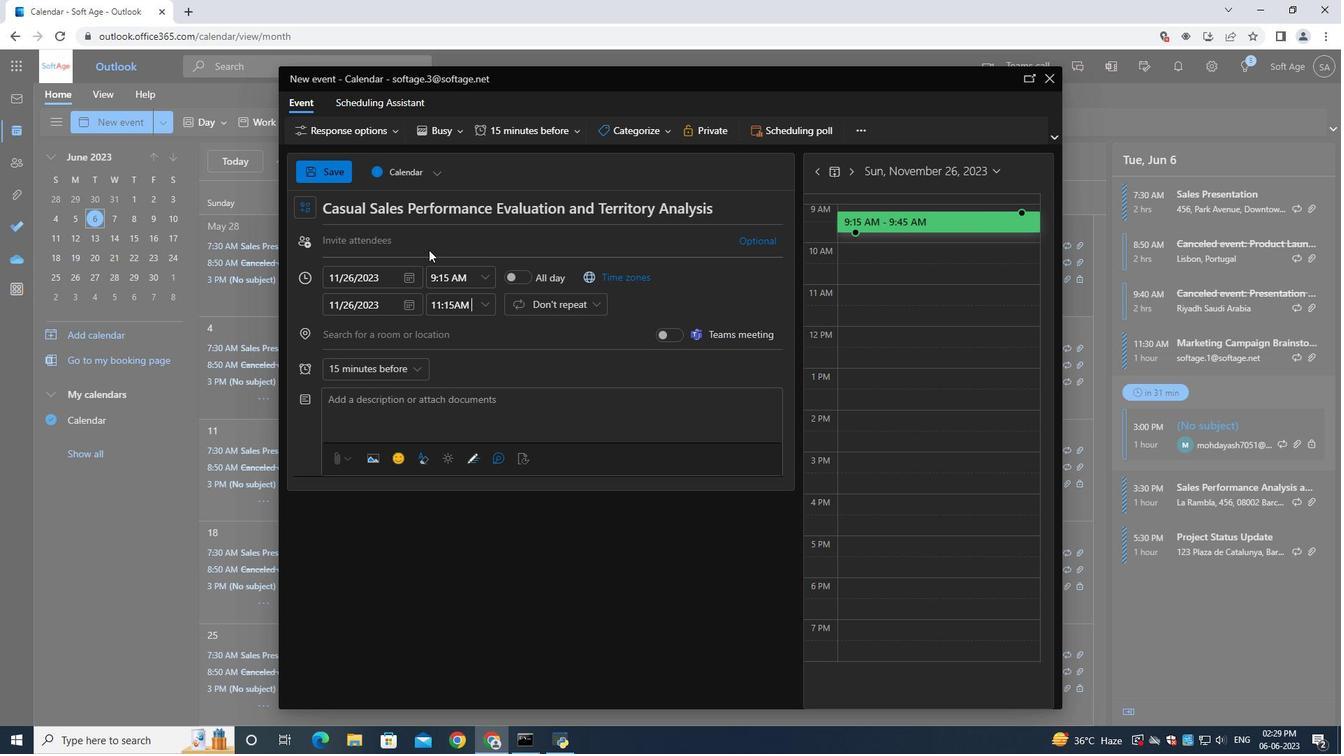 
Action: Key pressed softage.6<Key.shift>@softage.net
Screenshot: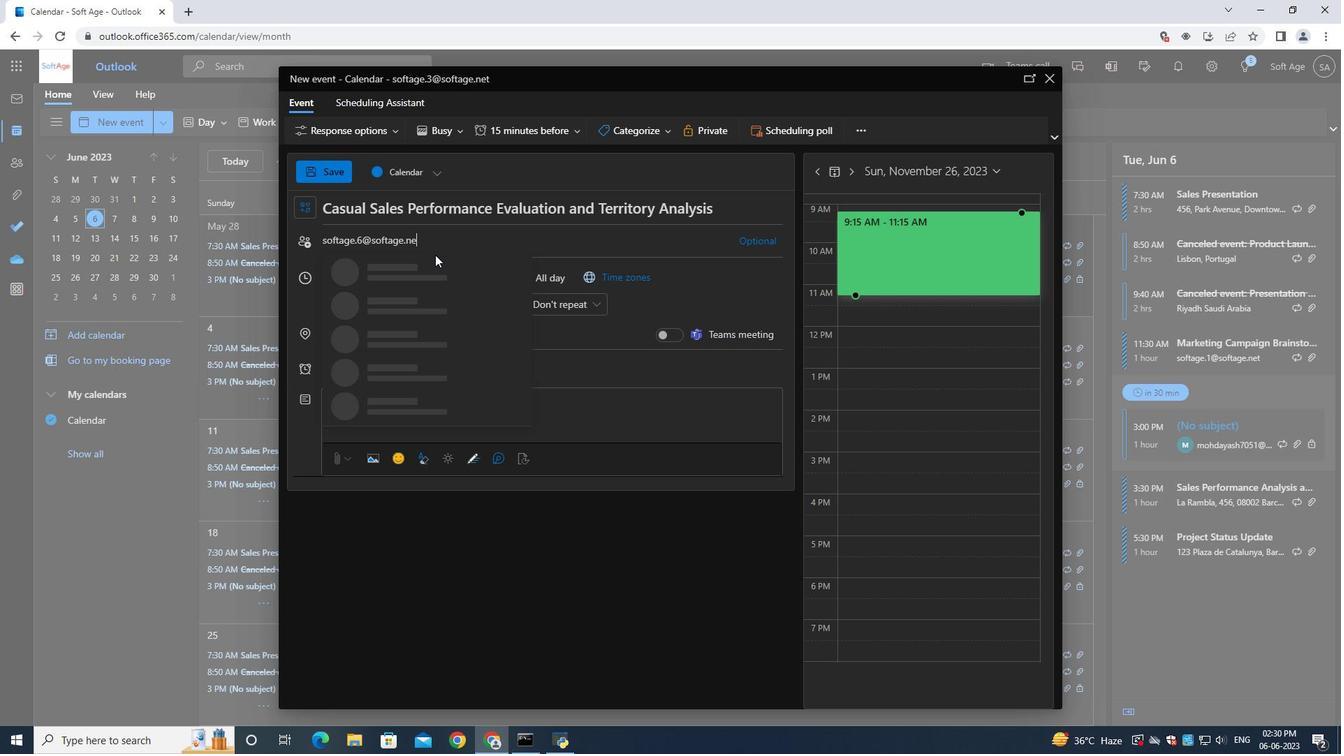 
Action: Mouse moved to (437, 274)
Screenshot: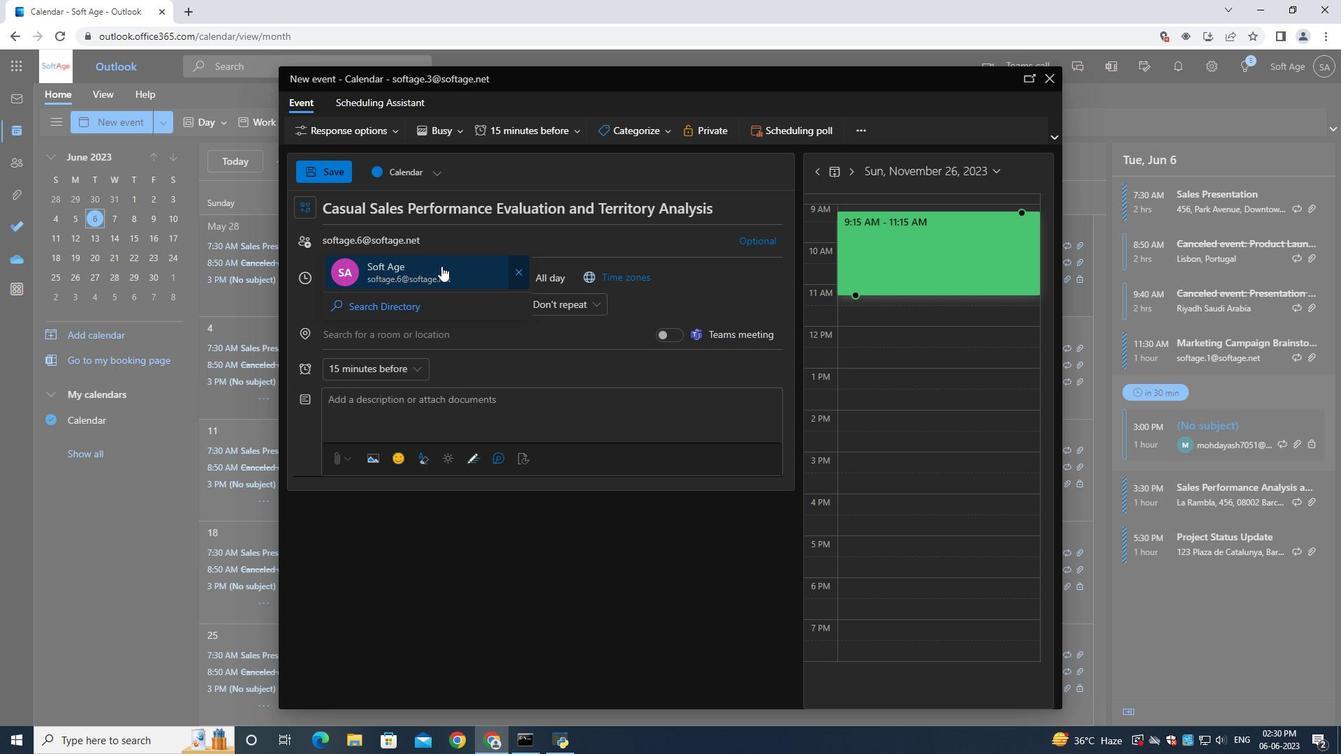 
Action: Mouse pressed left at (437, 274)
Screenshot: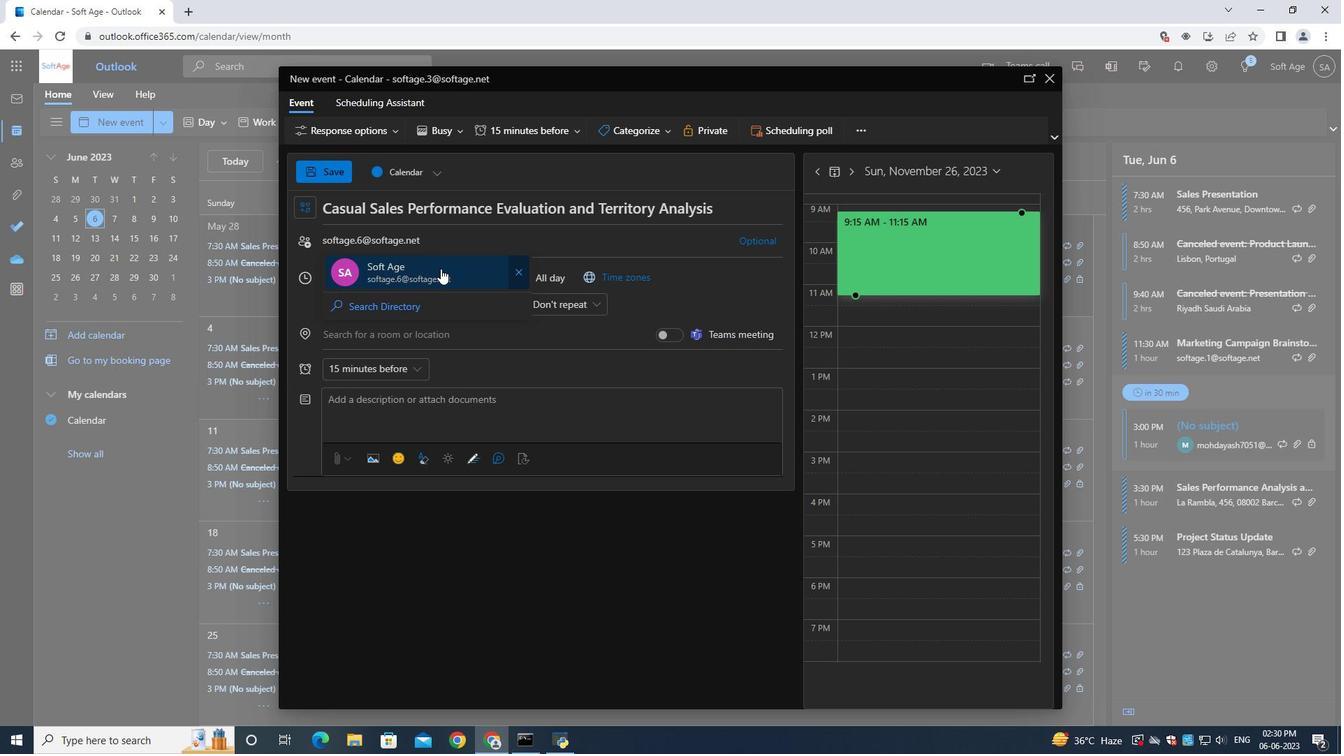 
Action: Mouse moved to (437, 275)
Screenshot: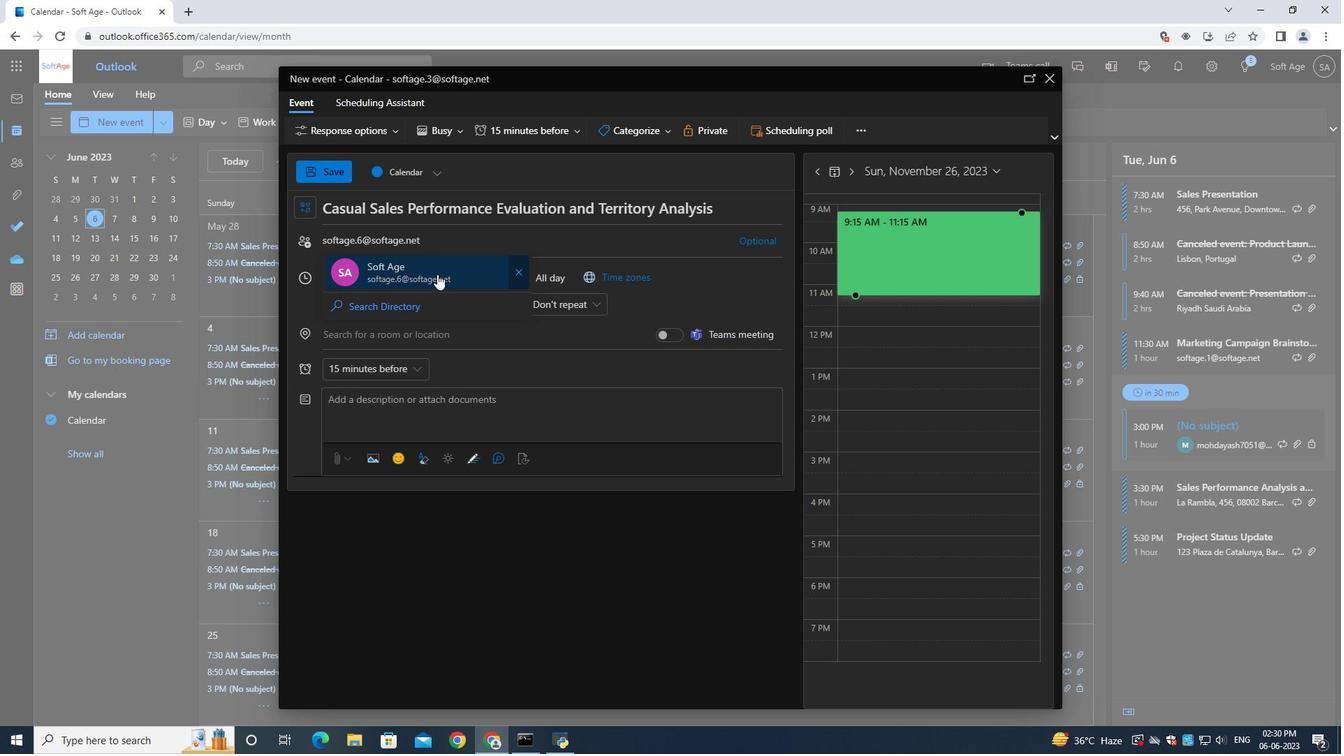 
Action: Key pressed softahe<Key.backspace><Key.backspace>ge.7<Key.shift>@softage.net
Screenshot: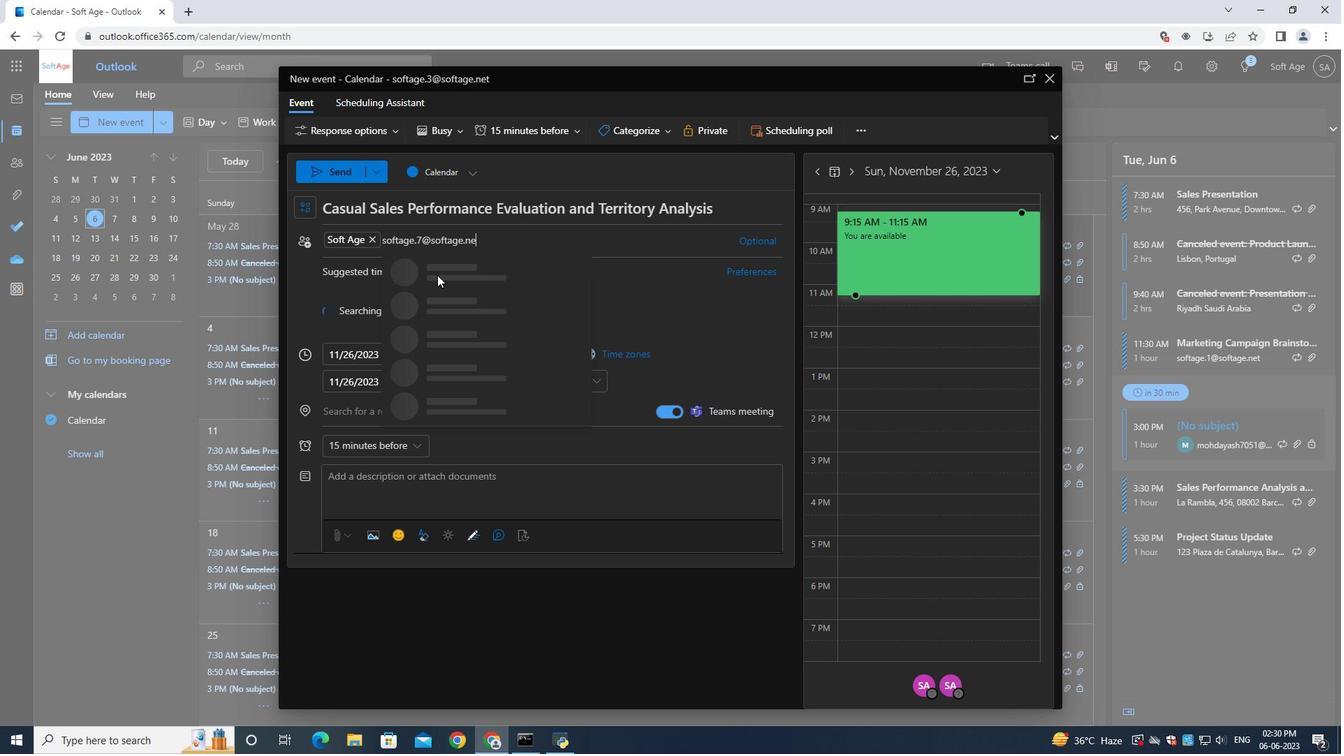 
Action: Mouse moved to (476, 279)
Screenshot: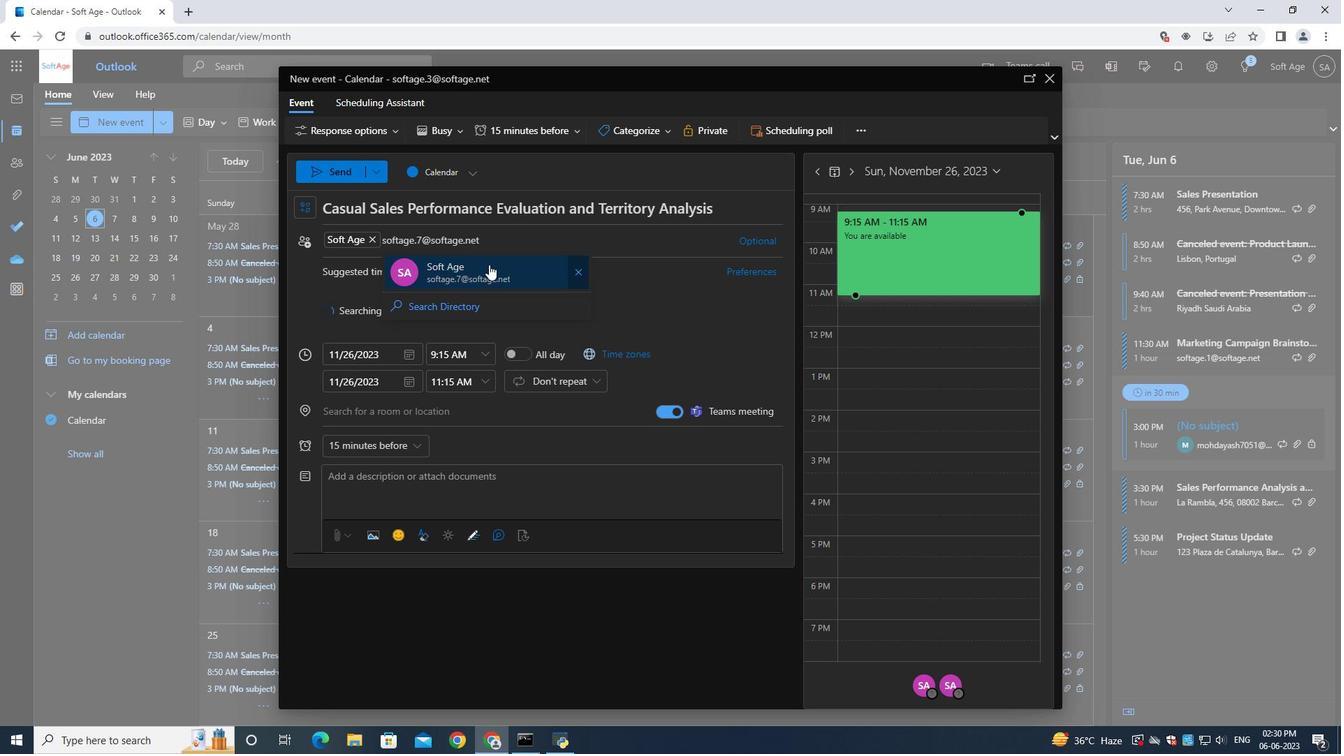 
Action: Mouse pressed left at (476, 279)
Screenshot: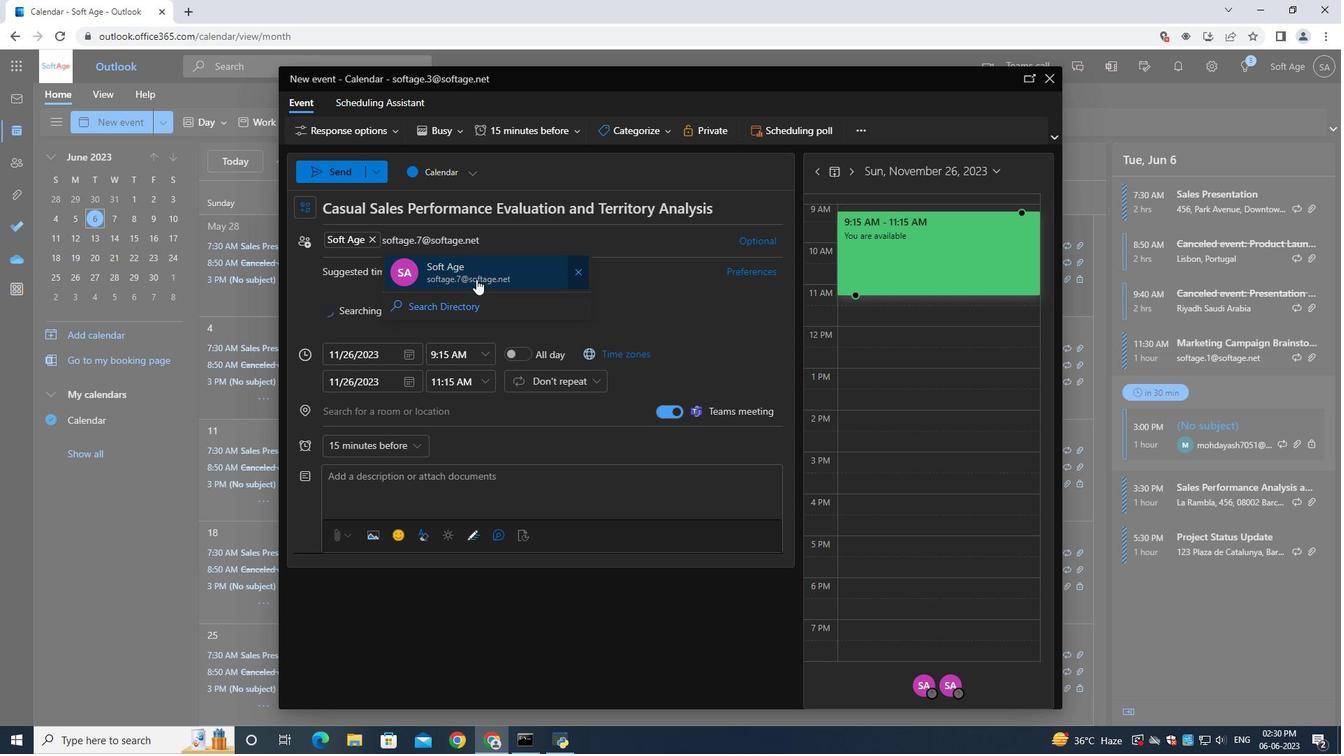 
Action: Mouse moved to (403, 445)
Screenshot: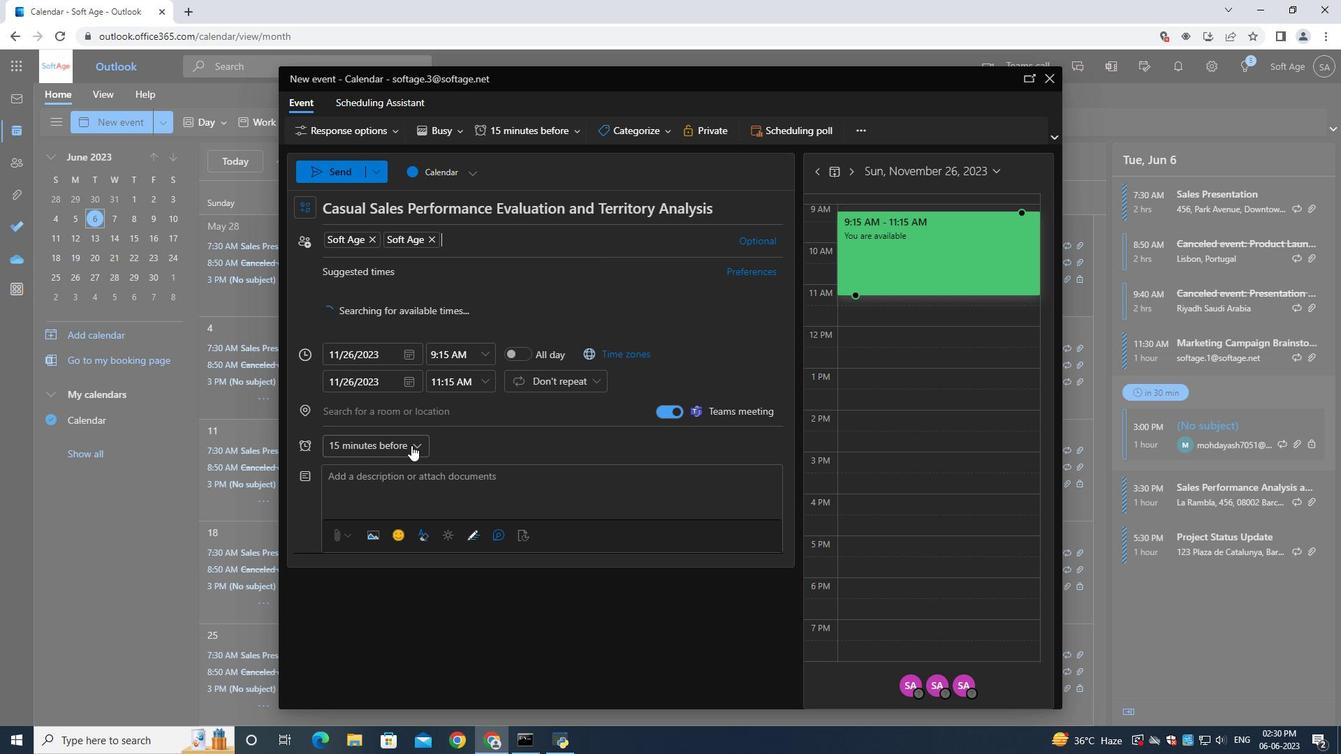 
Action: Mouse pressed left at (403, 445)
Screenshot: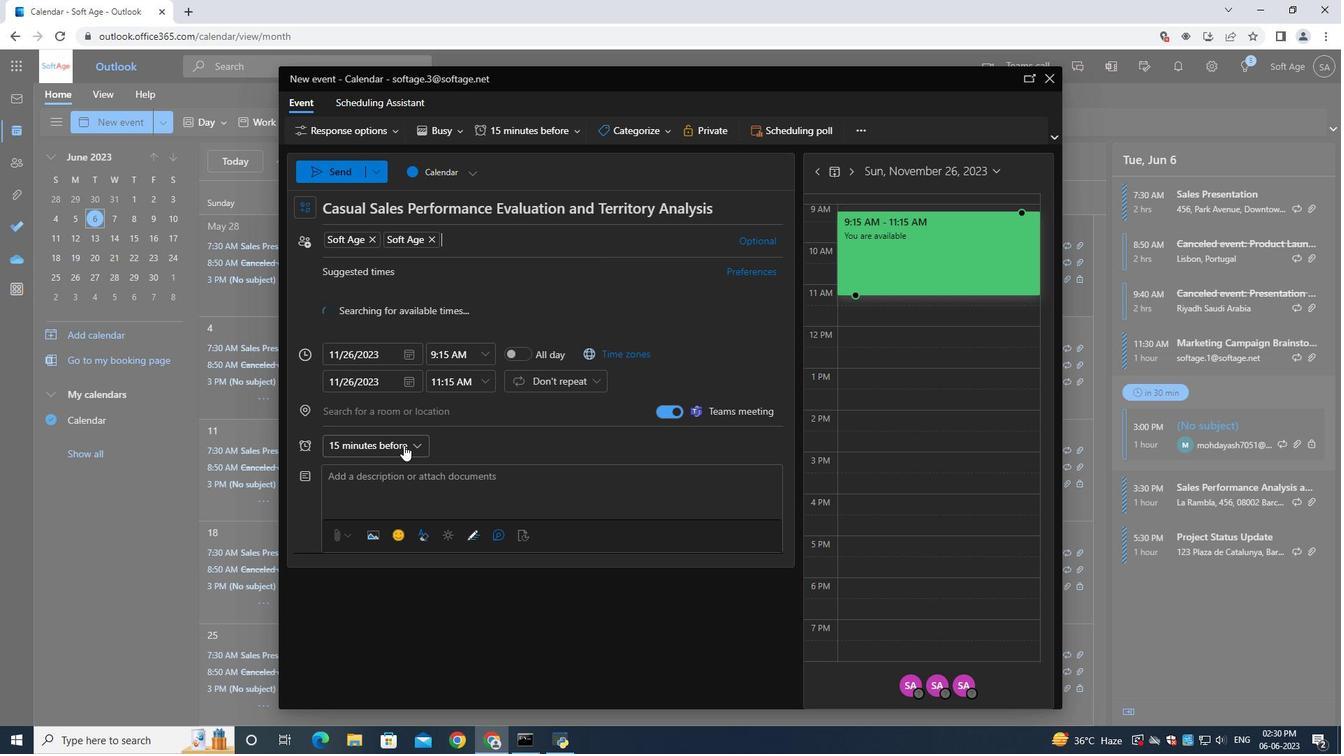 
Action: Mouse moved to (375, 345)
Screenshot: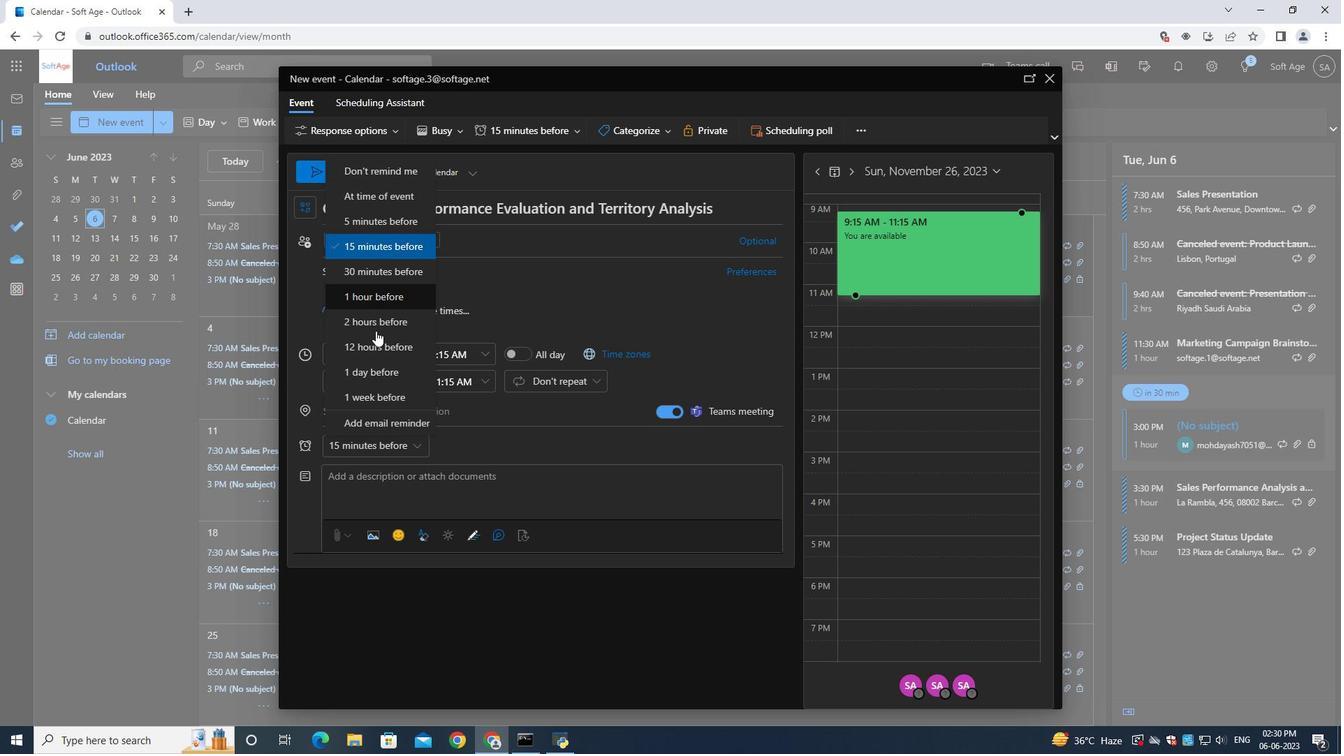 
Action: Mouse pressed left at (375, 345)
Screenshot: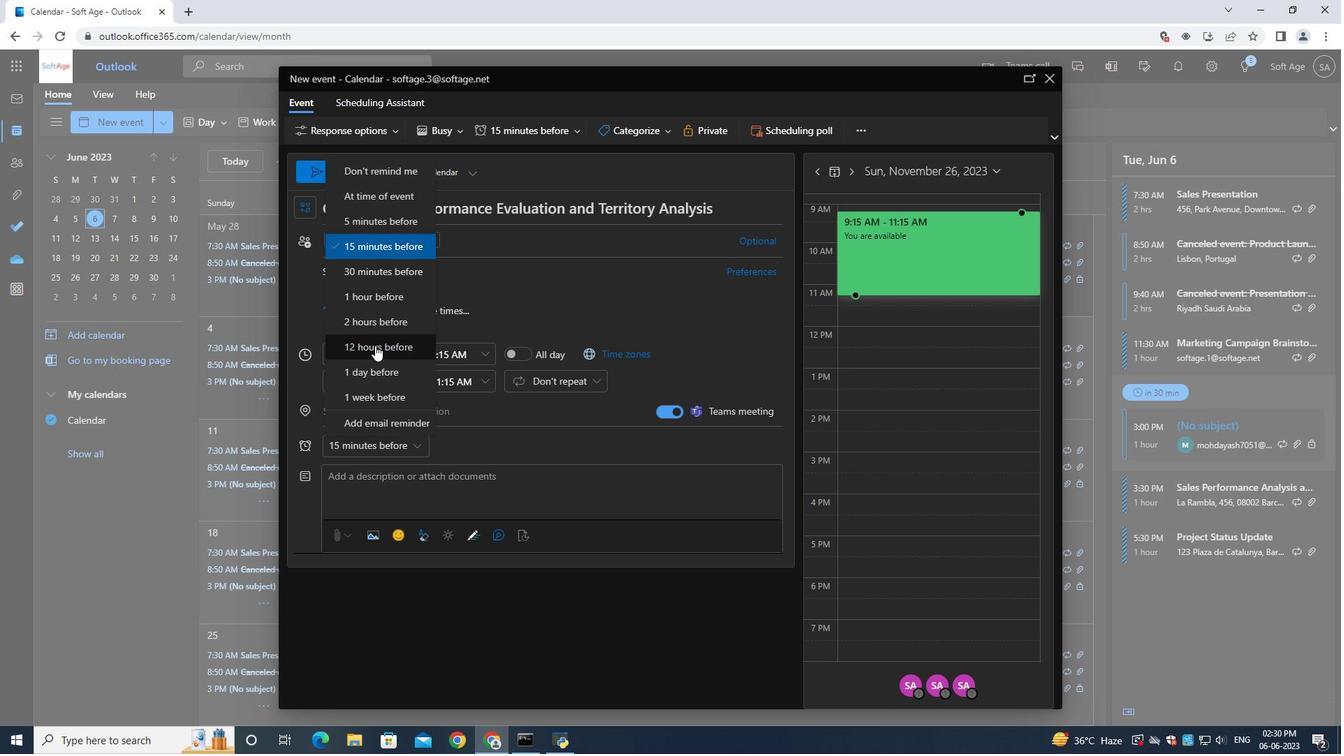 
Action: Mouse moved to (333, 162)
Screenshot: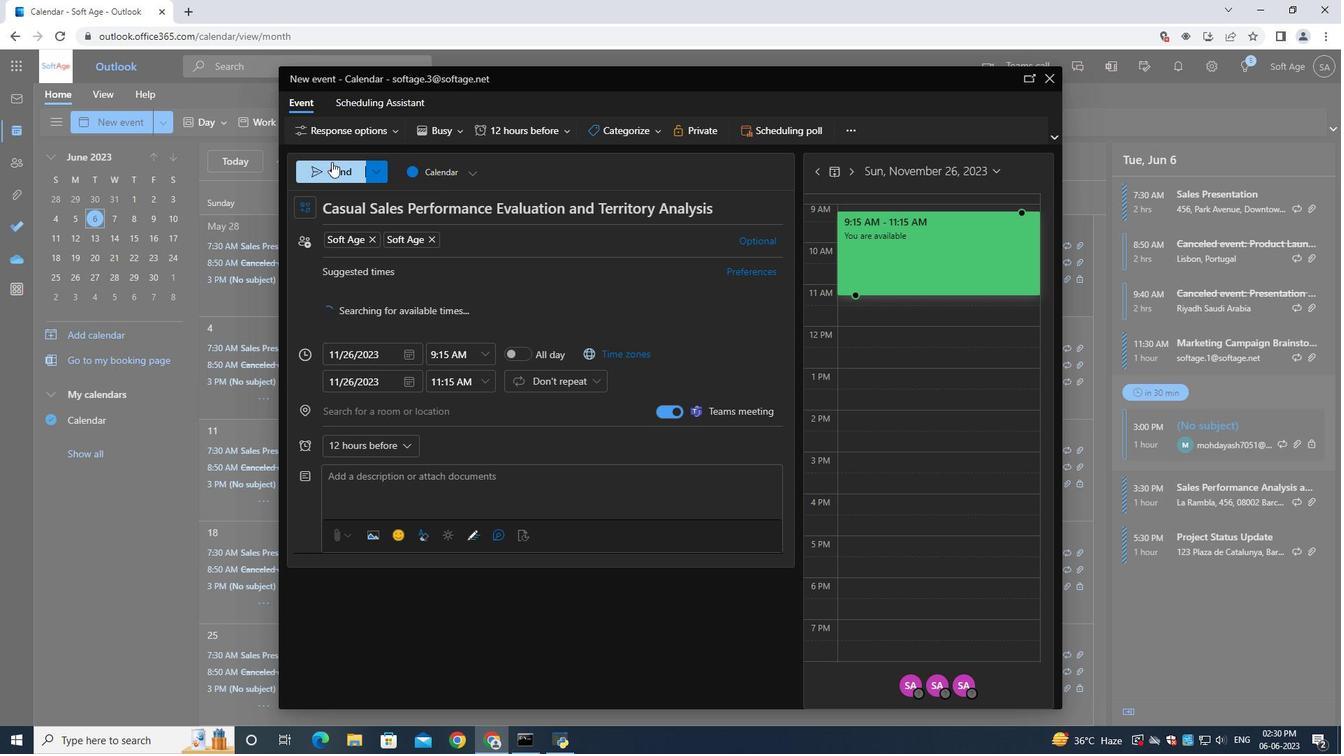 
Action: Mouse pressed left at (333, 162)
Screenshot: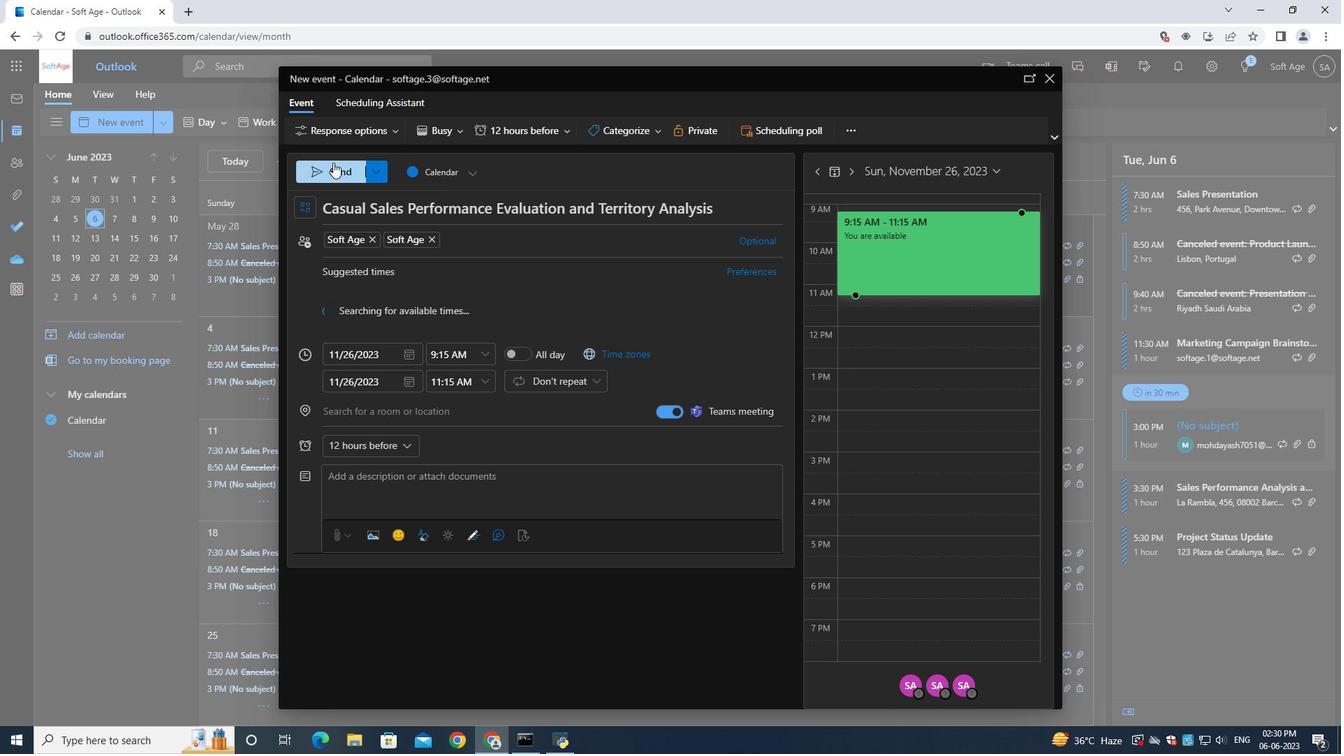 
Action: Mouse moved to (355, 183)
Screenshot: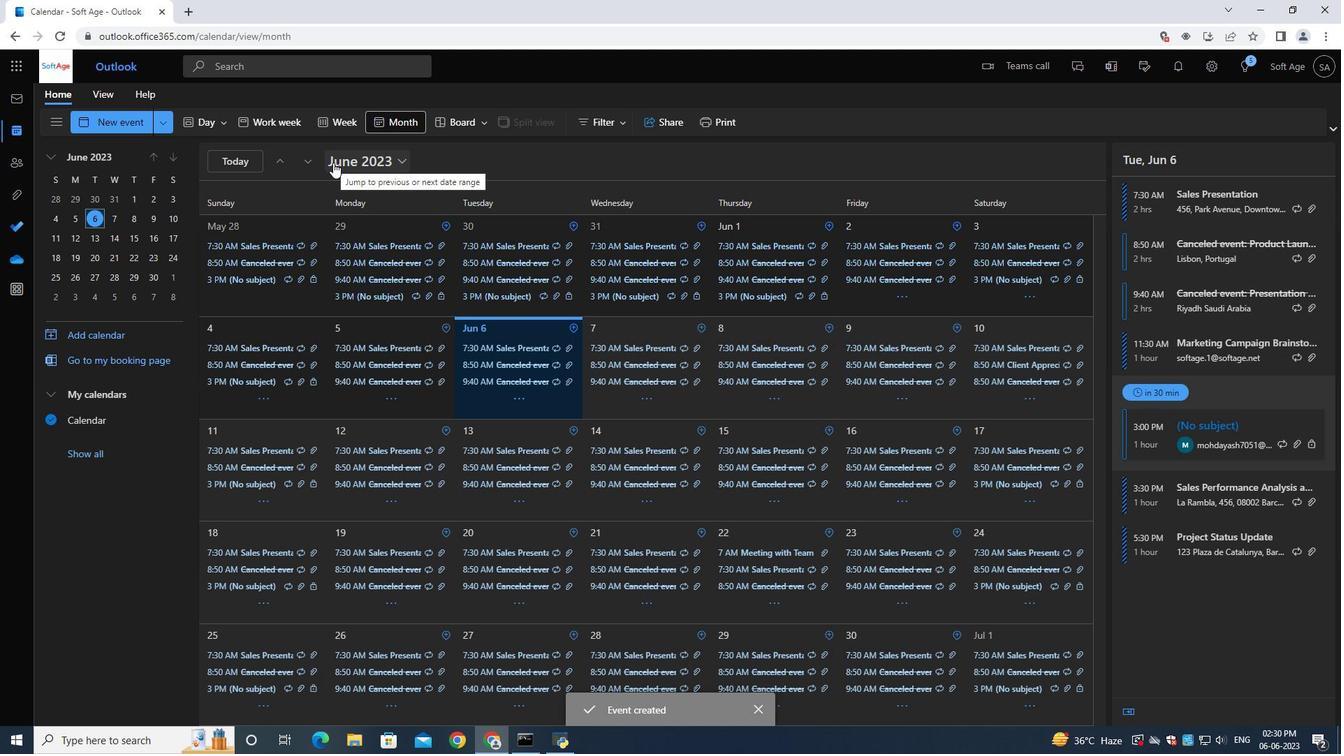
